 Task: Find connections with filter location Gera with filter topic #linkedinnetworkingwith filter profile language Potuguese with filter current company PTW with filter school THIAGARAJAR COLLEGE with filter industry IT System Custom Software Development with filter service category Real Estate Appraisal with filter keywords title Head
Action: Mouse moved to (537, 72)
Screenshot: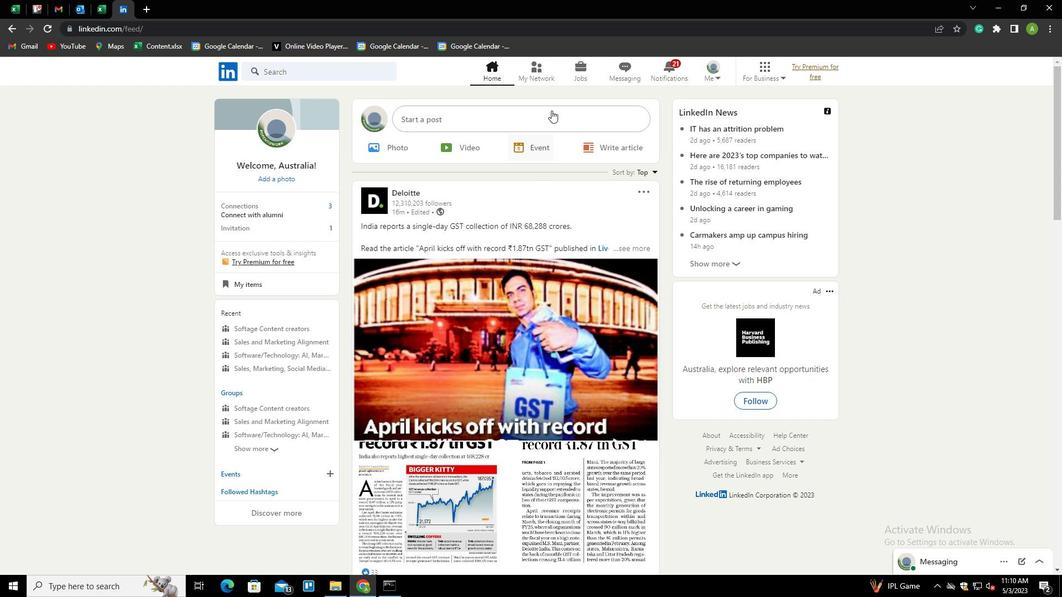 
Action: Mouse pressed left at (537, 72)
Screenshot: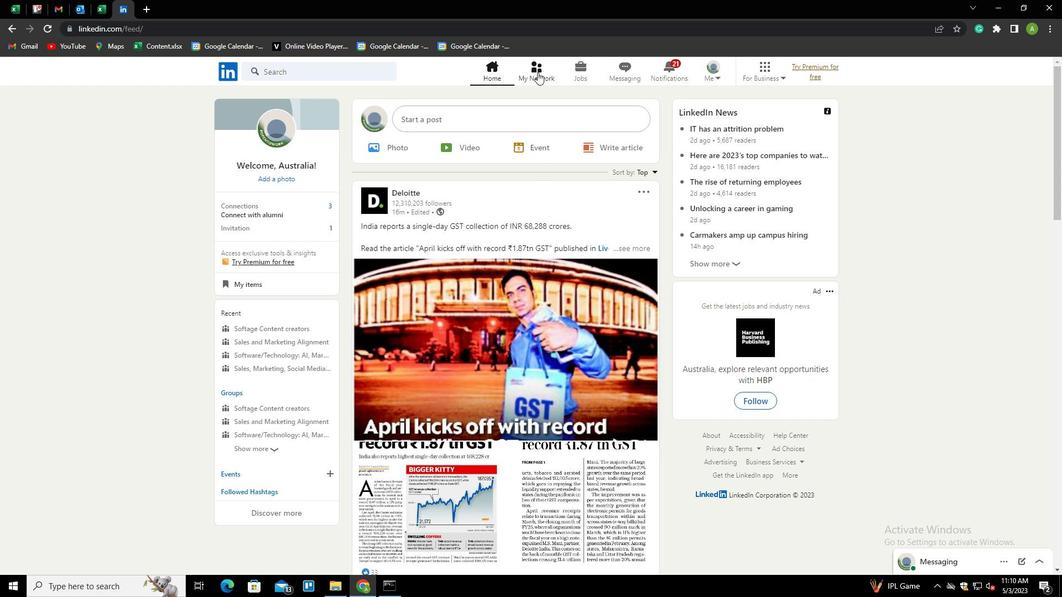 
Action: Mouse moved to (299, 133)
Screenshot: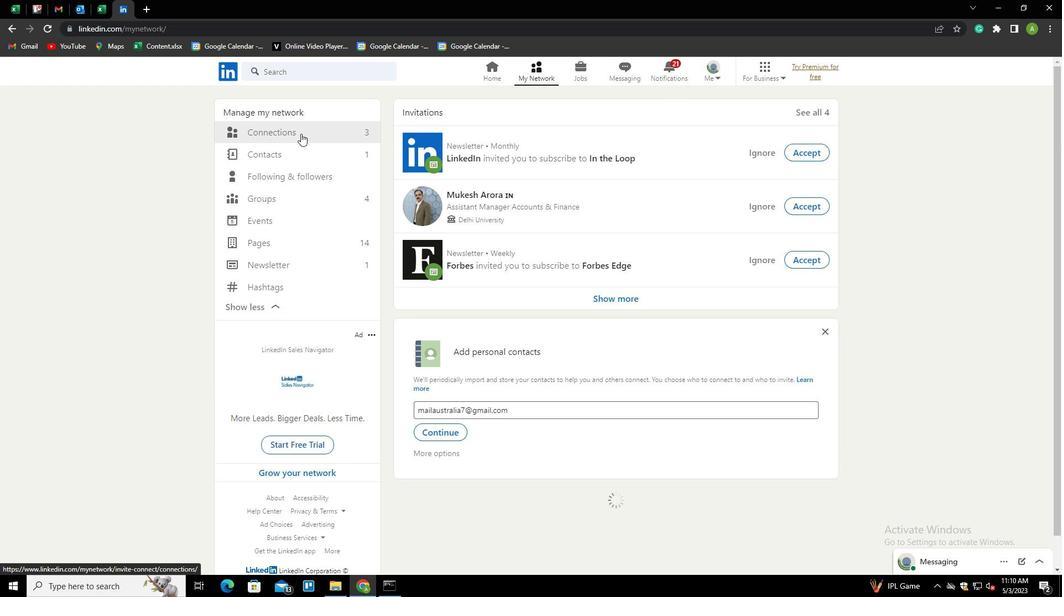 
Action: Mouse pressed left at (299, 133)
Screenshot: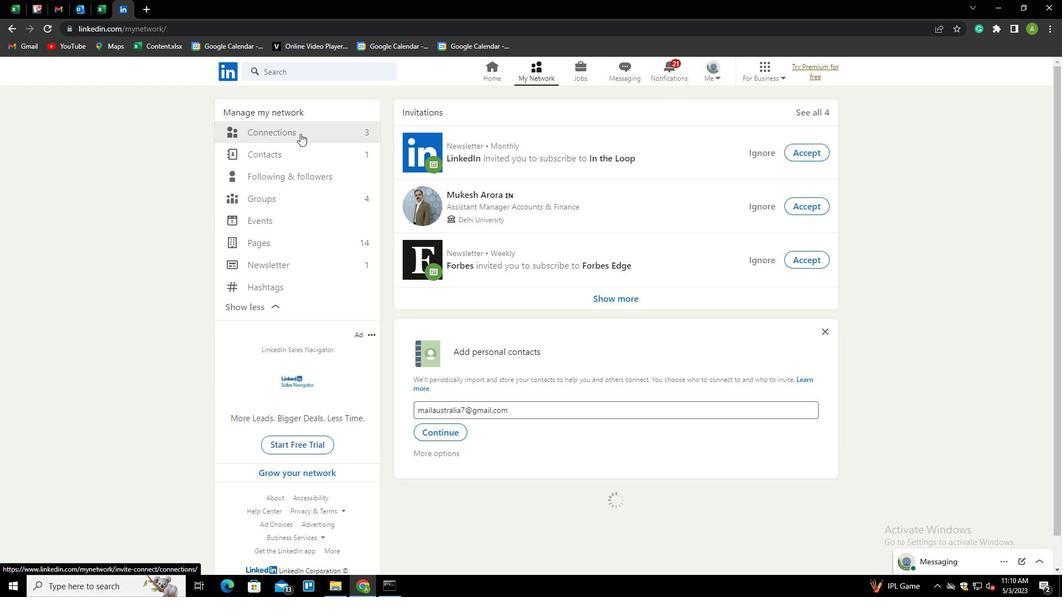 
Action: Mouse moved to (612, 132)
Screenshot: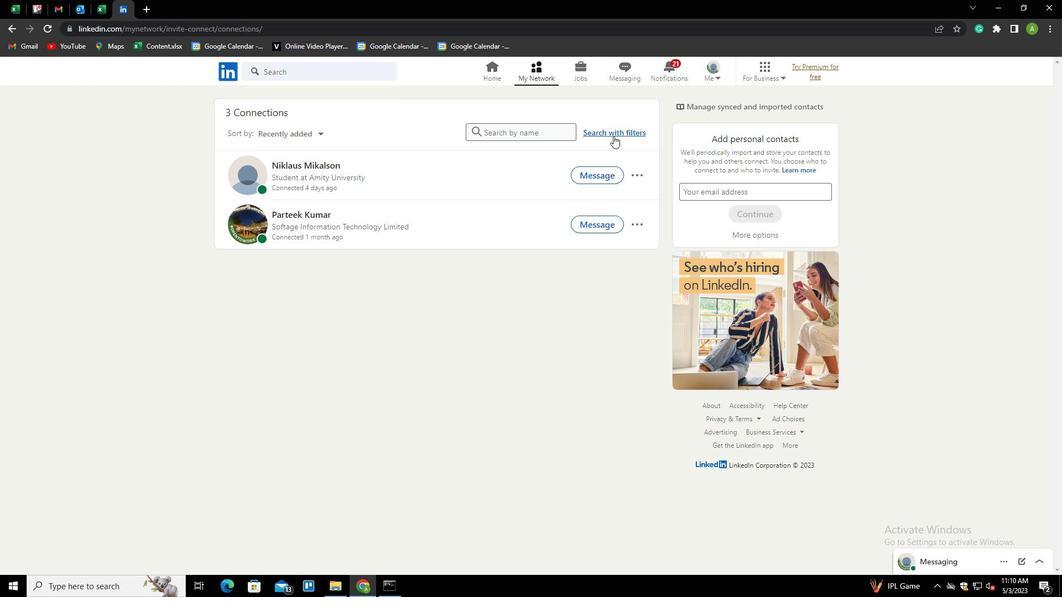 
Action: Mouse pressed left at (612, 132)
Screenshot: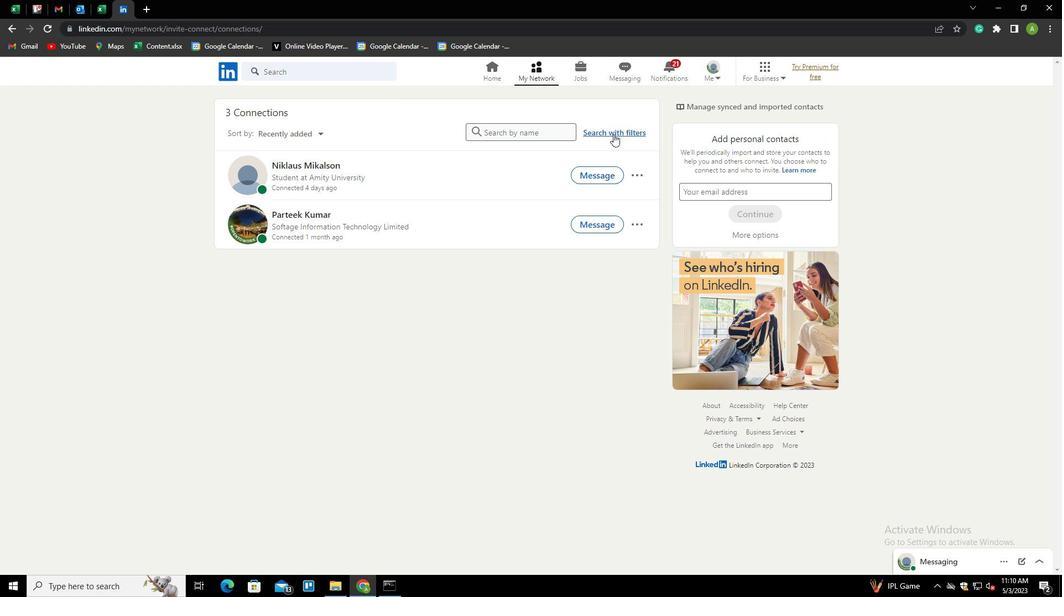 
Action: Mouse moved to (568, 101)
Screenshot: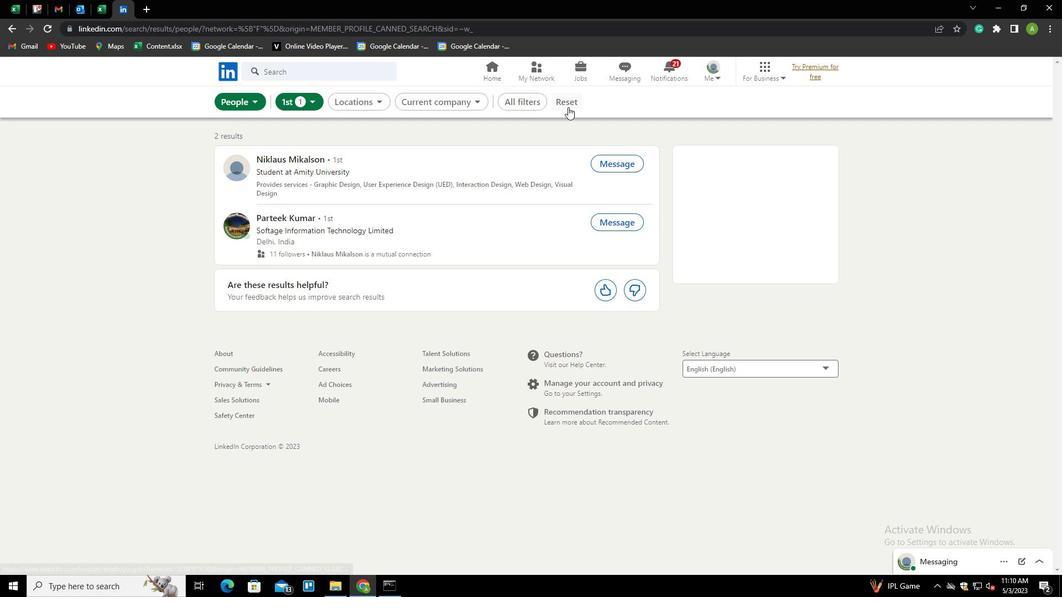 
Action: Mouse pressed left at (568, 101)
Screenshot: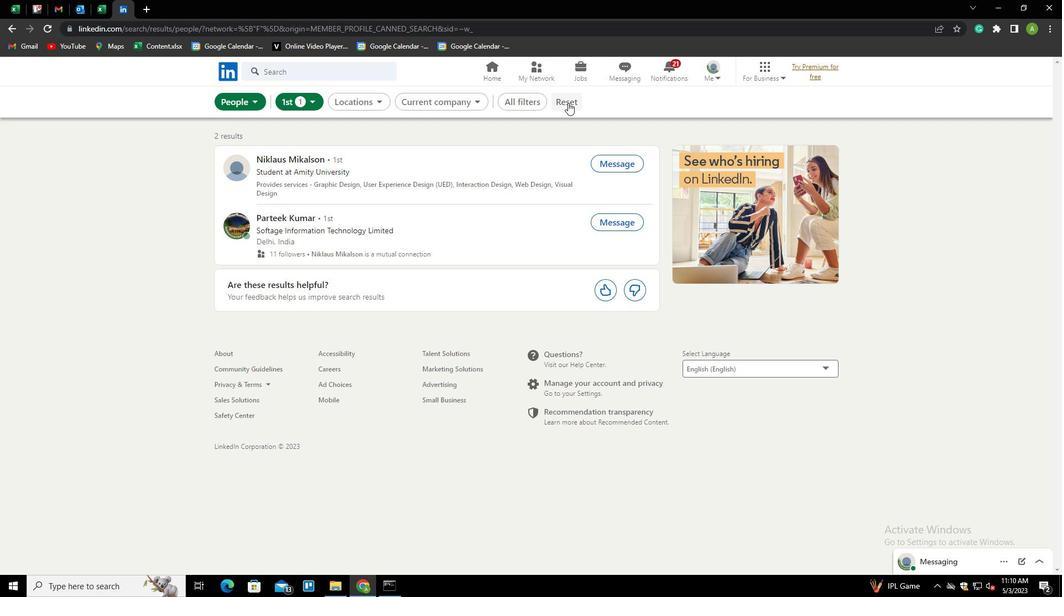 
Action: Mouse moved to (555, 105)
Screenshot: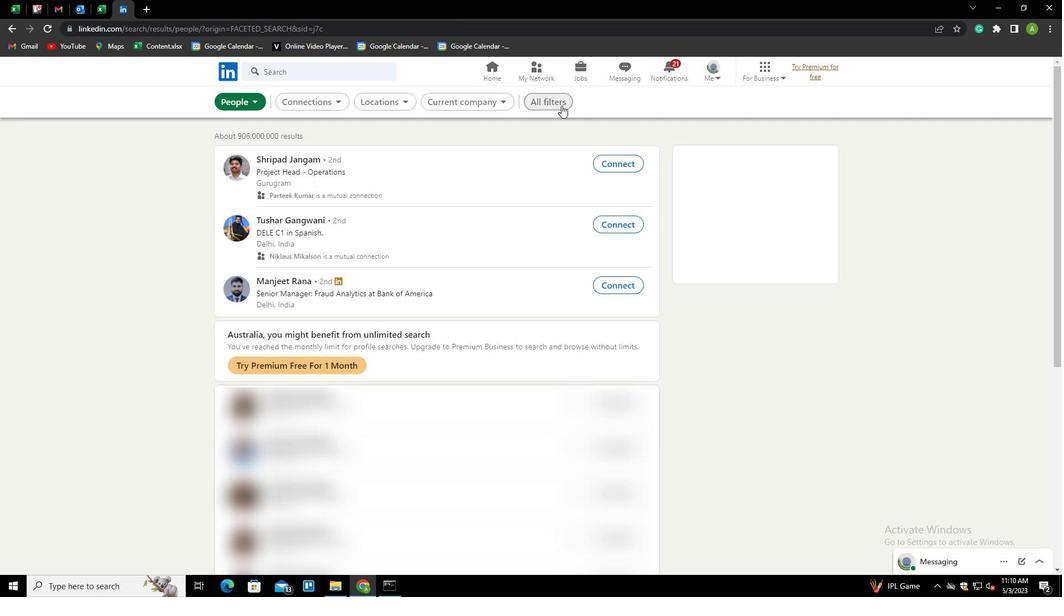 
Action: Mouse pressed left at (555, 105)
Screenshot: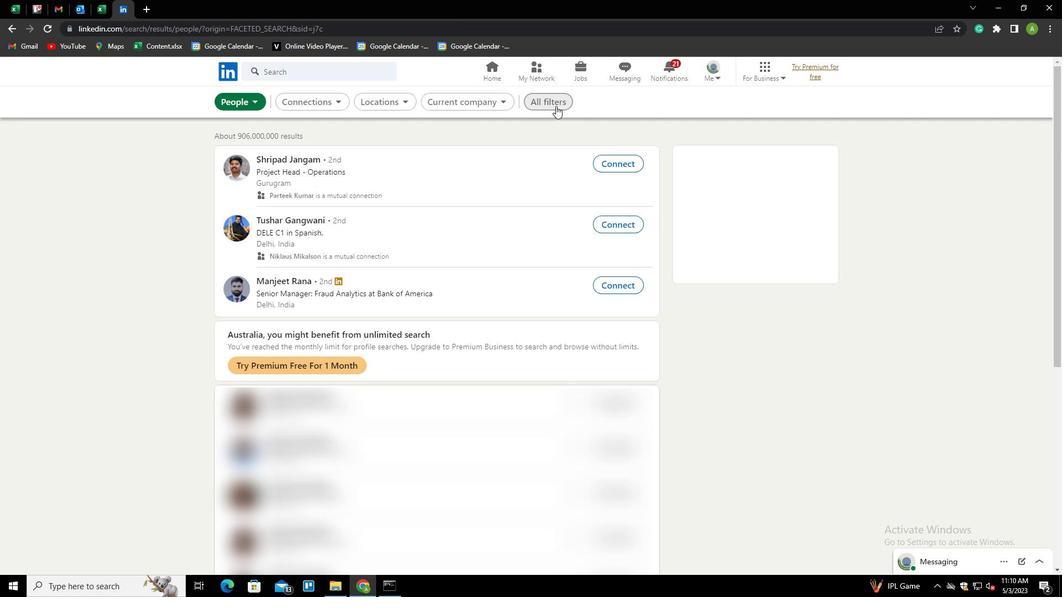 
Action: Mouse moved to (879, 329)
Screenshot: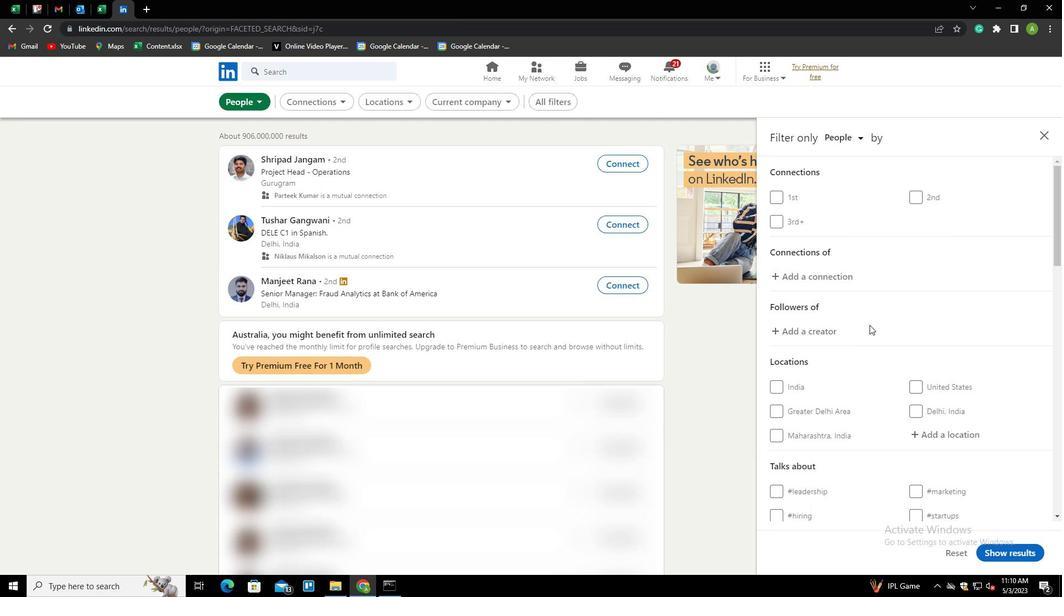 
Action: Mouse scrolled (879, 329) with delta (0, 0)
Screenshot: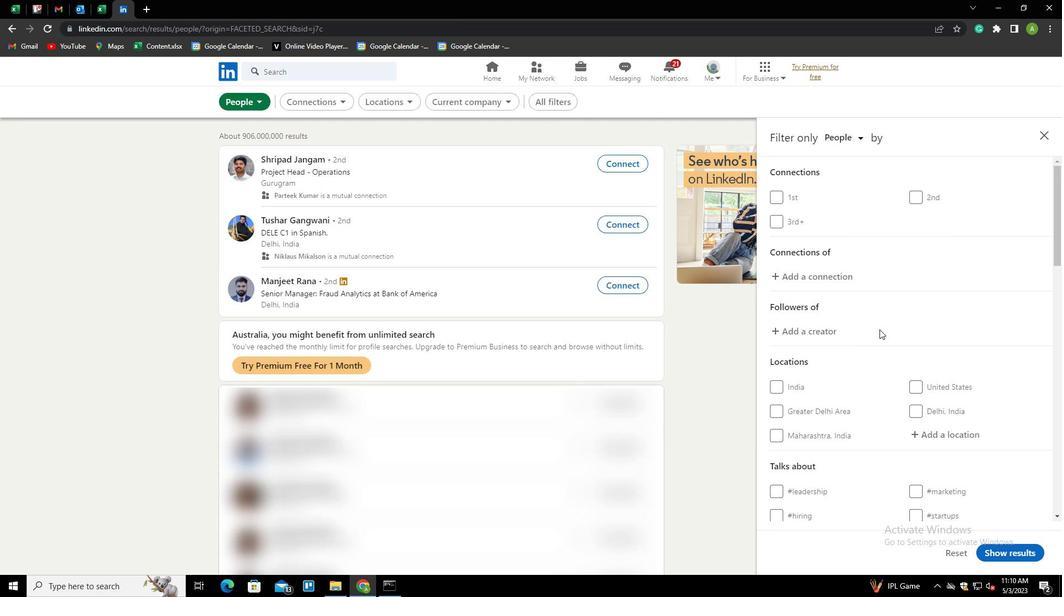 
Action: Mouse scrolled (879, 329) with delta (0, 0)
Screenshot: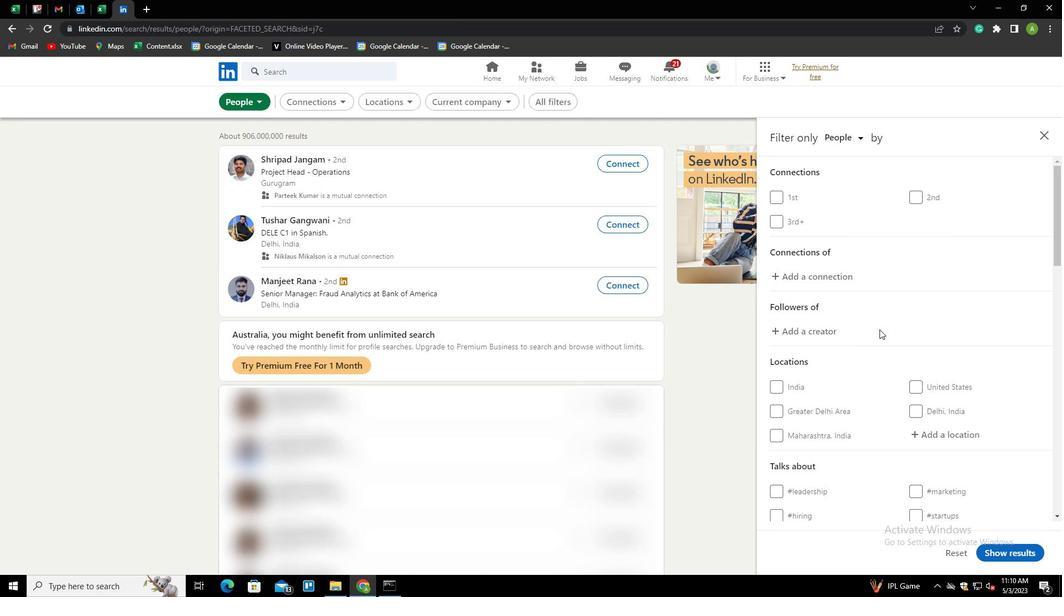 
Action: Mouse moved to (919, 325)
Screenshot: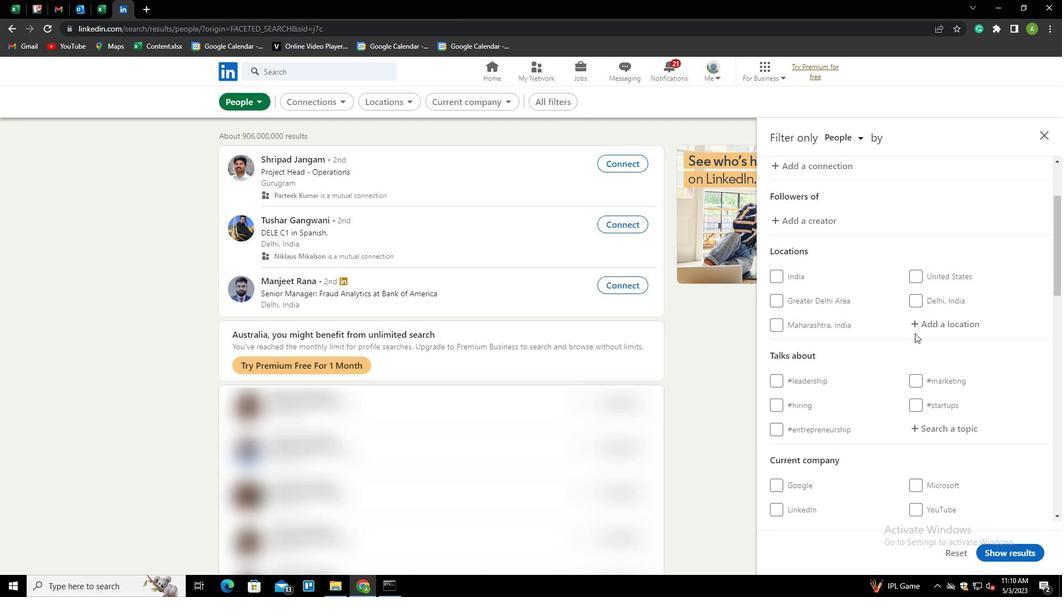 
Action: Mouse pressed left at (919, 325)
Screenshot: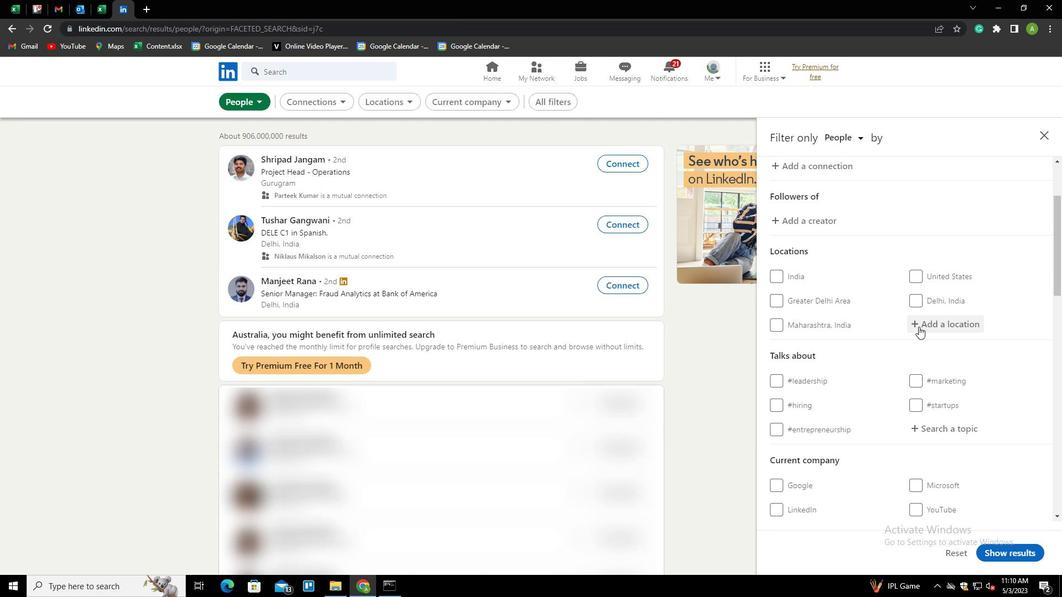 
Action: Key pressed <Key.shift><Key.shift><Key.shift><Key.shift><Key.shift><Key.shift><Key.shift><Key.shift><Key.shift><Key.shift><Key.shift><Key.shift><Key.shift><Key.shift>GERA<Key.down><Key.down><Key.down><Key.enter>
Screenshot: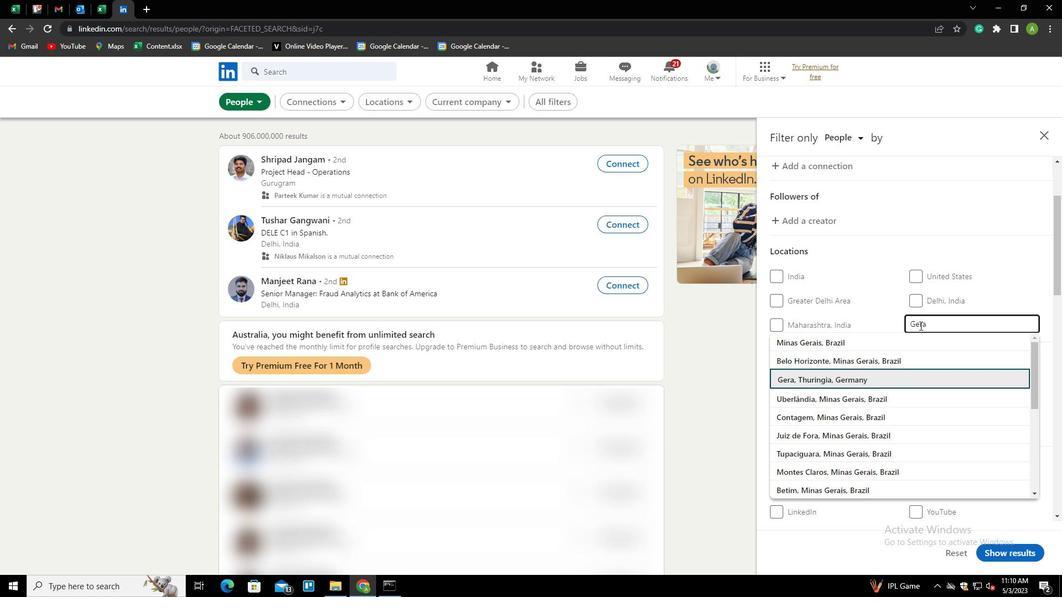 
Action: Mouse scrolled (919, 325) with delta (0, 0)
Screenshot: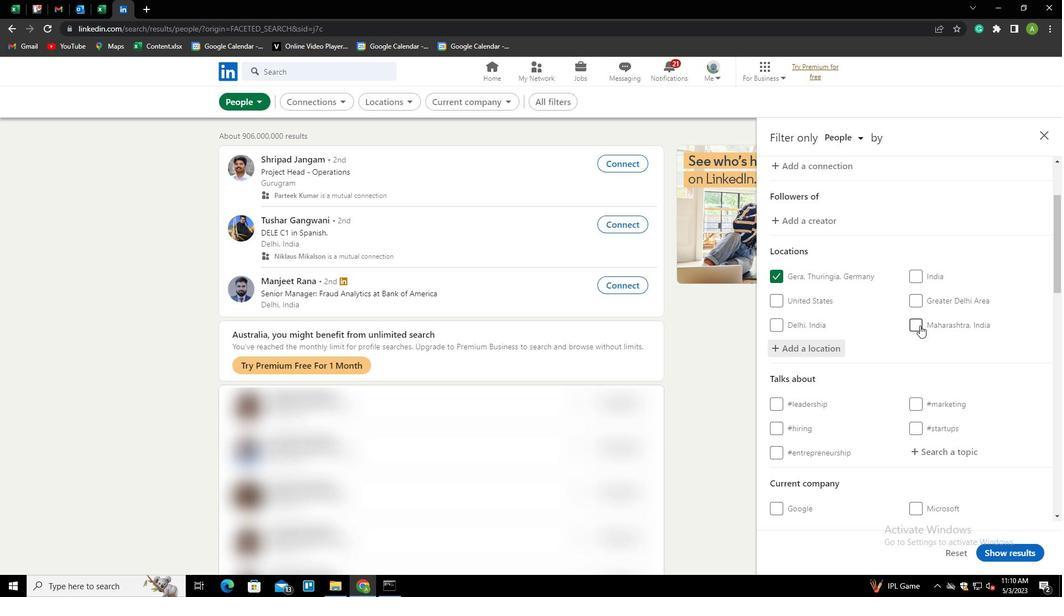 
Action: Mouse scrolled (919, 325) with delta (0, 0)
Screenshot: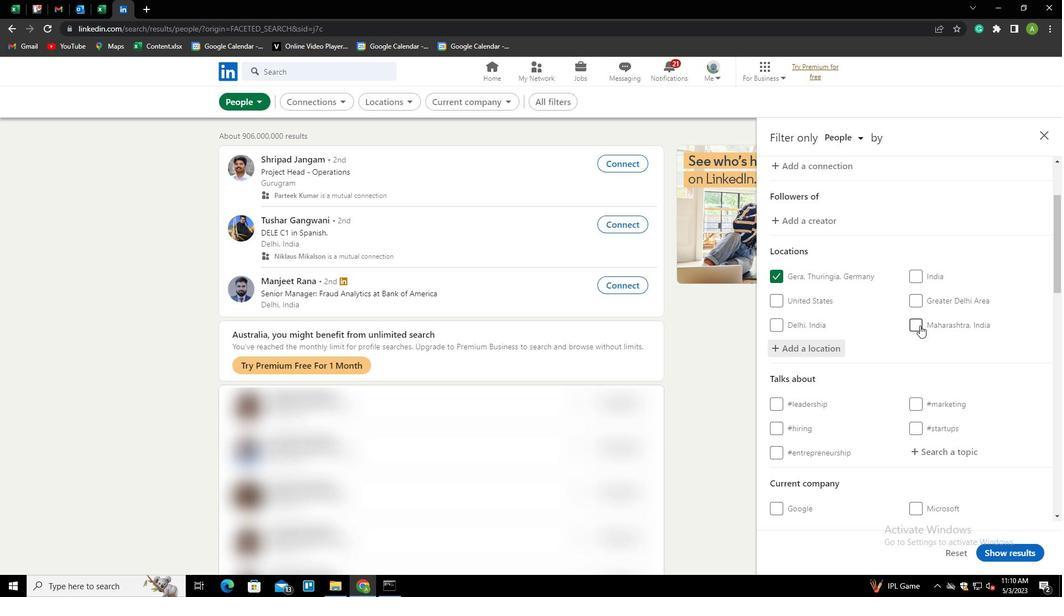 
Action: Mouse moved to (929, 335)
Screenshot: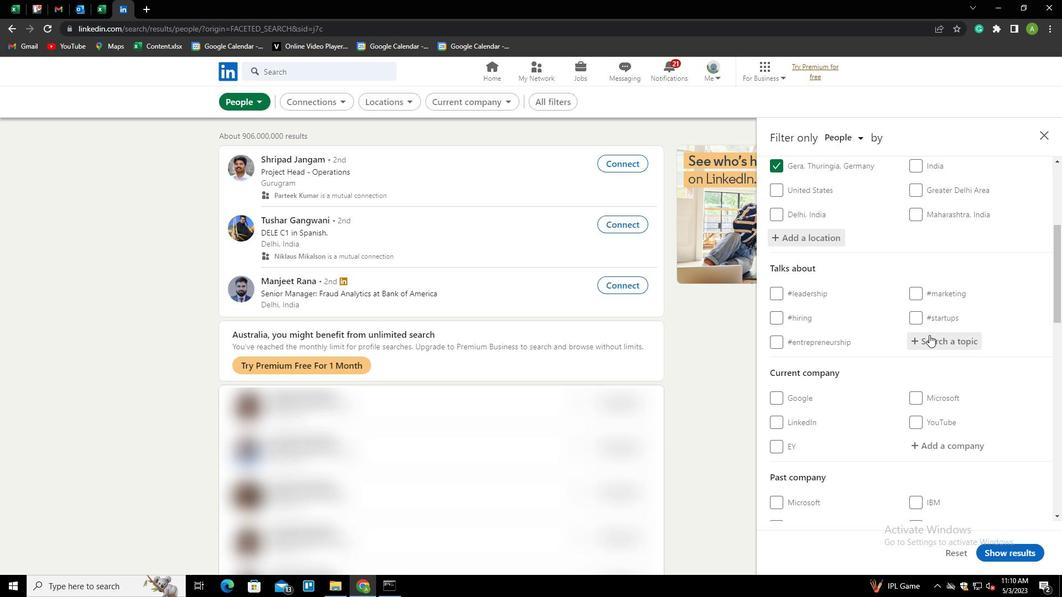 
Action: Mouse pressed left at (929, 335)
Screenshot: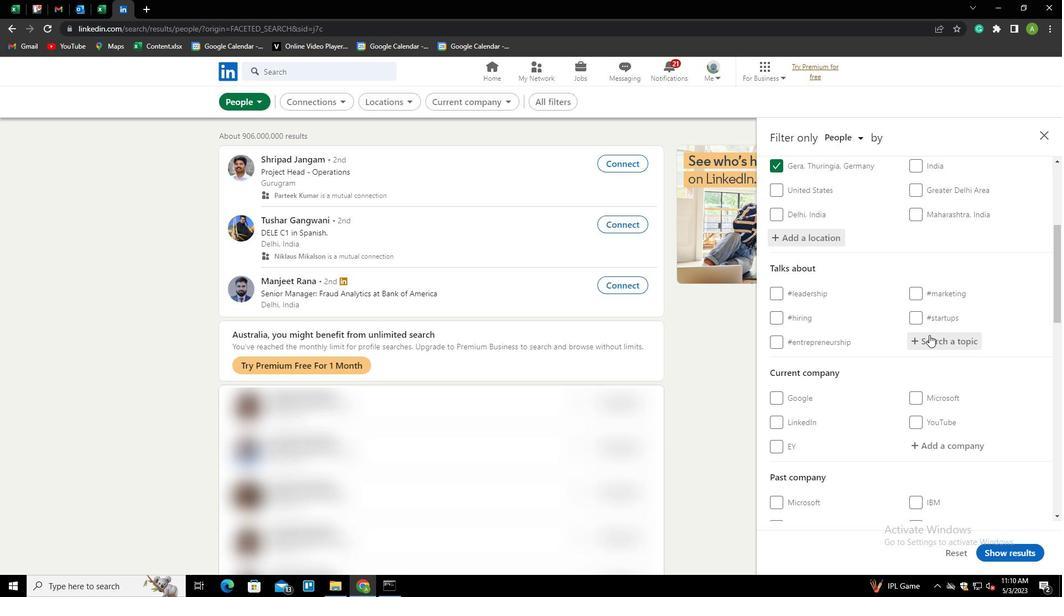
Action: Key pressed LINKEDINWORKING<Key.down><Key.left><Key.left>
Screenshot: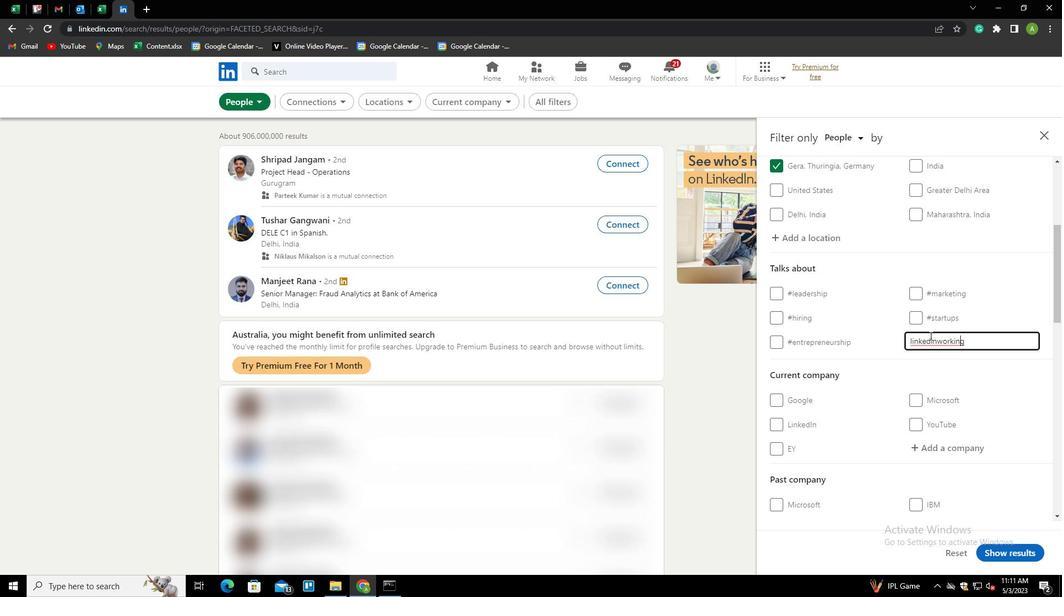 
Action: Mouse moved to (1062, 350)
Screenshot: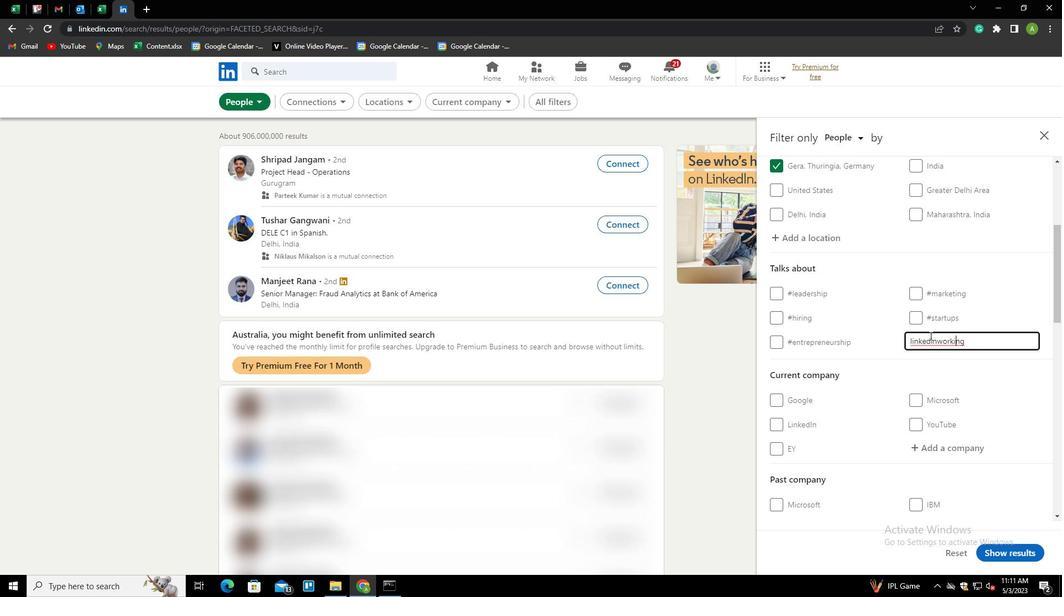 
Action: Key pressed <Key.left><Key.left><Key.left><Key.left><Key.left><Key.left><Key.right>
Screenshot: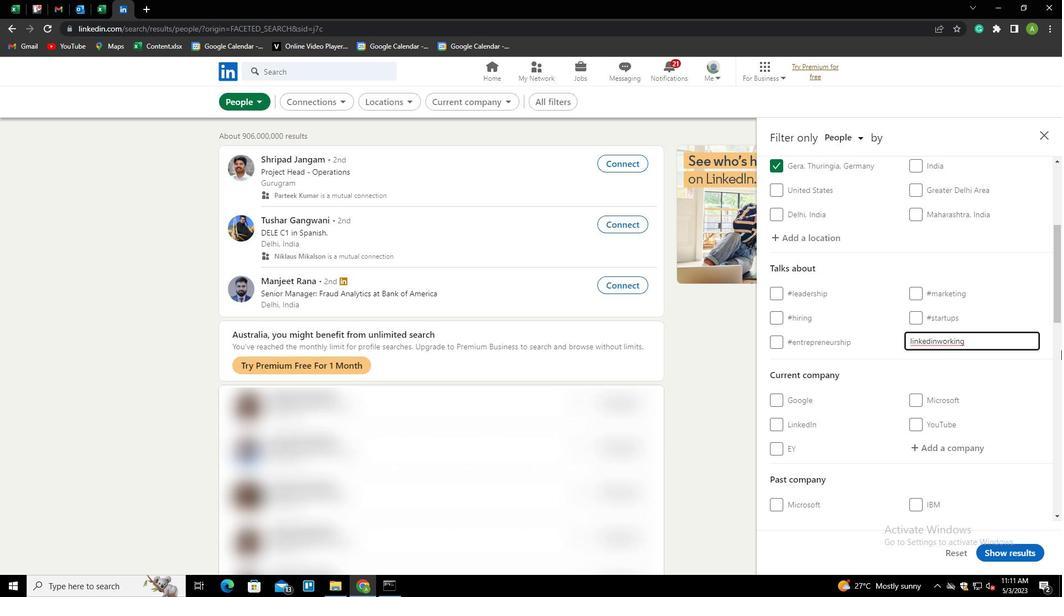 
Action: Mouse moved to (977, 367)
Screenshot: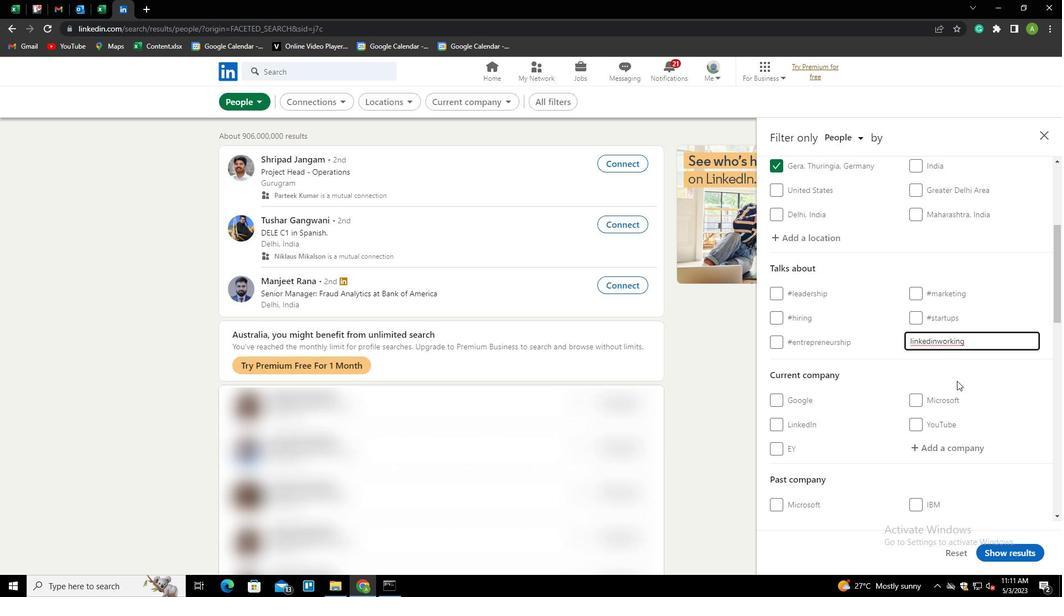 
Action: Mouse pressed left at (977, 367)
Screenshot: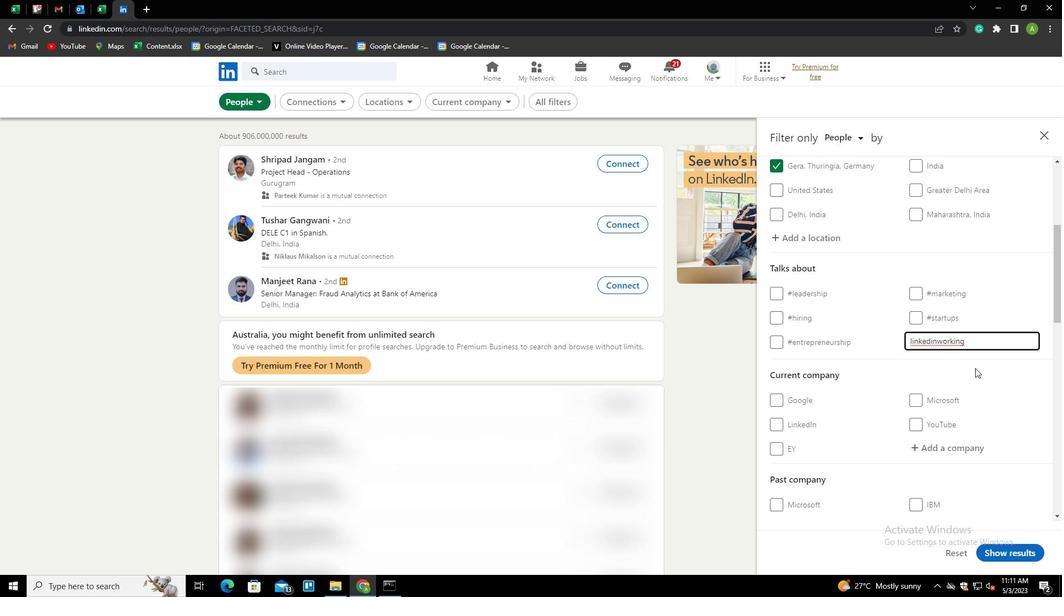 
Action: Mouse moved to (985, 377)
Screenshot: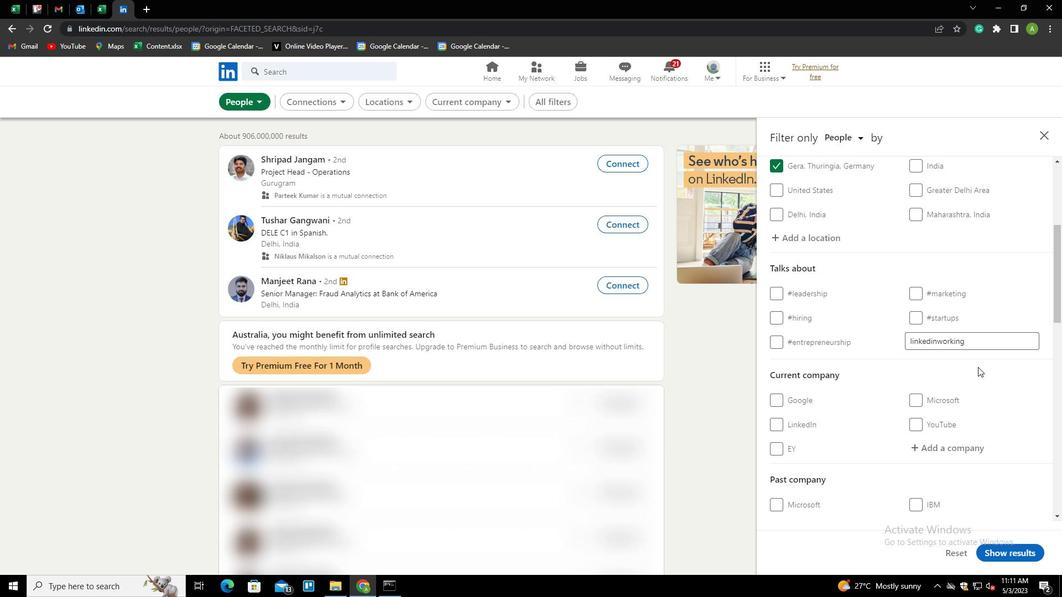 
Action: Mouse scrolled (985, 376) with delta (0, 0)
Screenshot: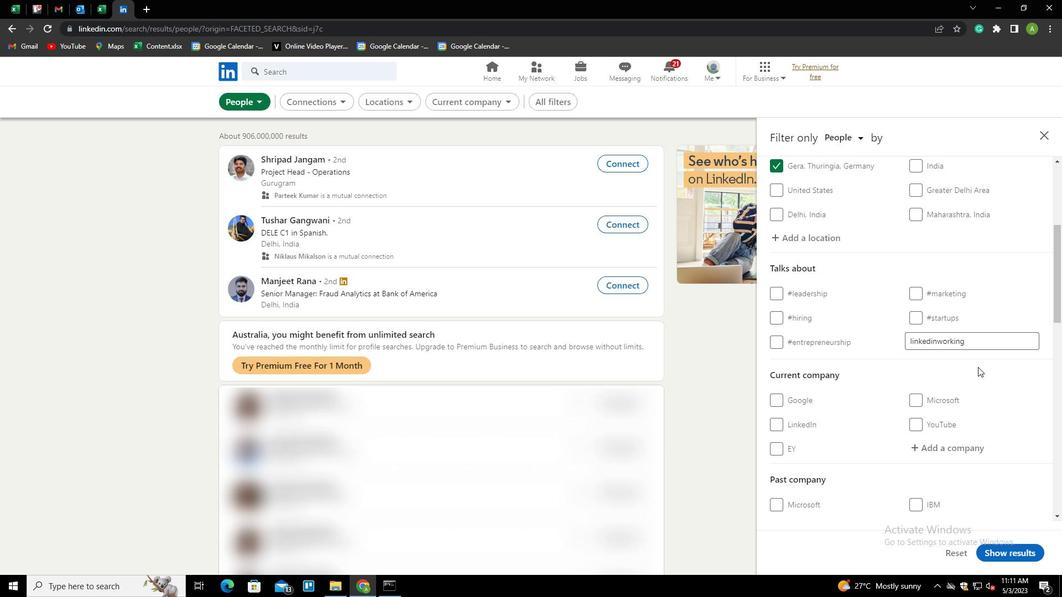 
Action: Mouse moved to (944, 389)
Screenshot: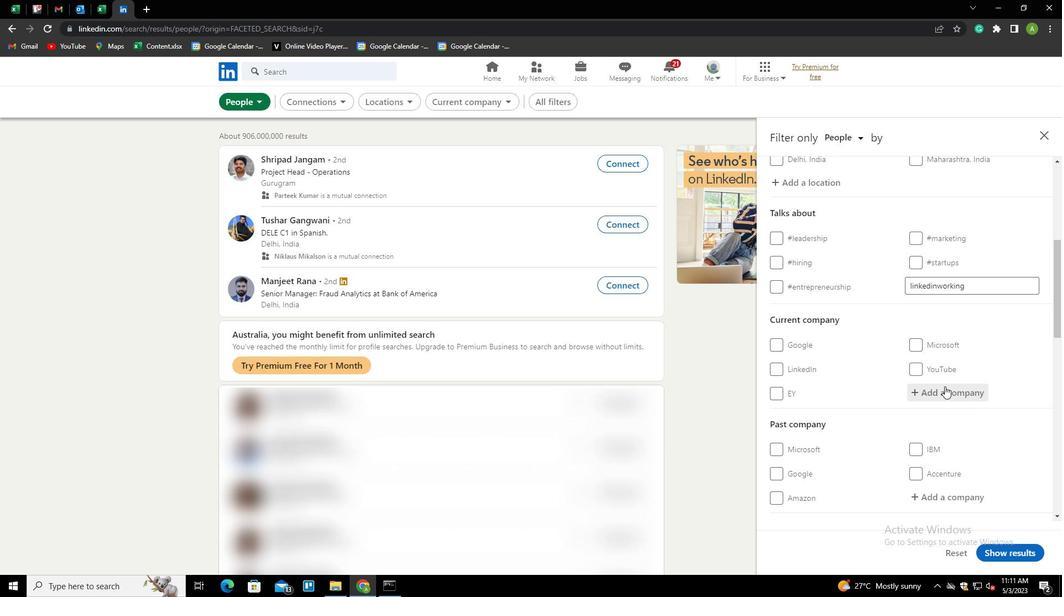 
Action: Mouse pressed left at (944, 389)
Screenshot: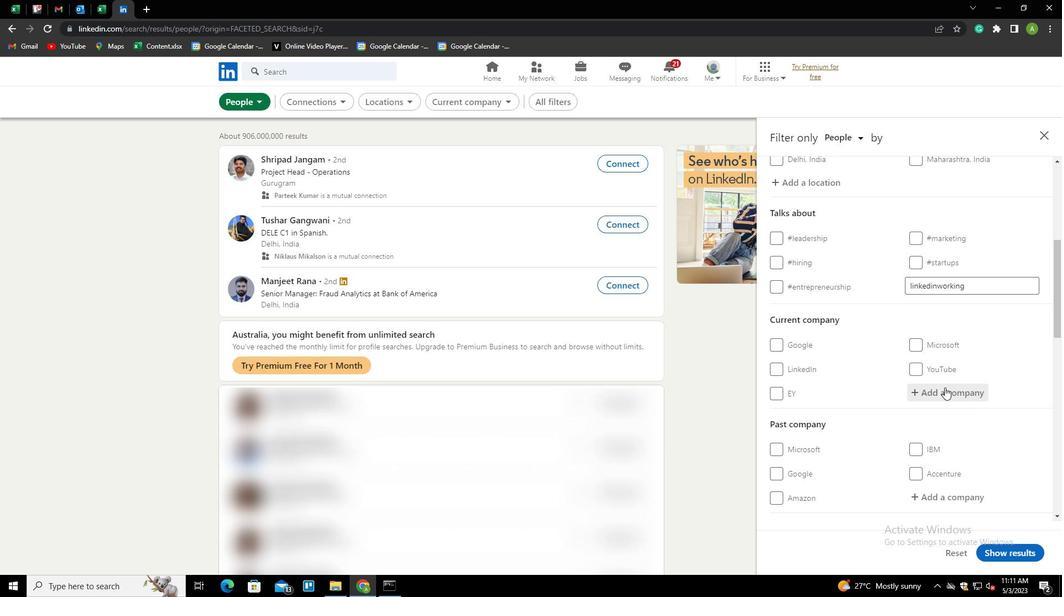 
Action: Mouse moved to (958, 393)
Screenshot: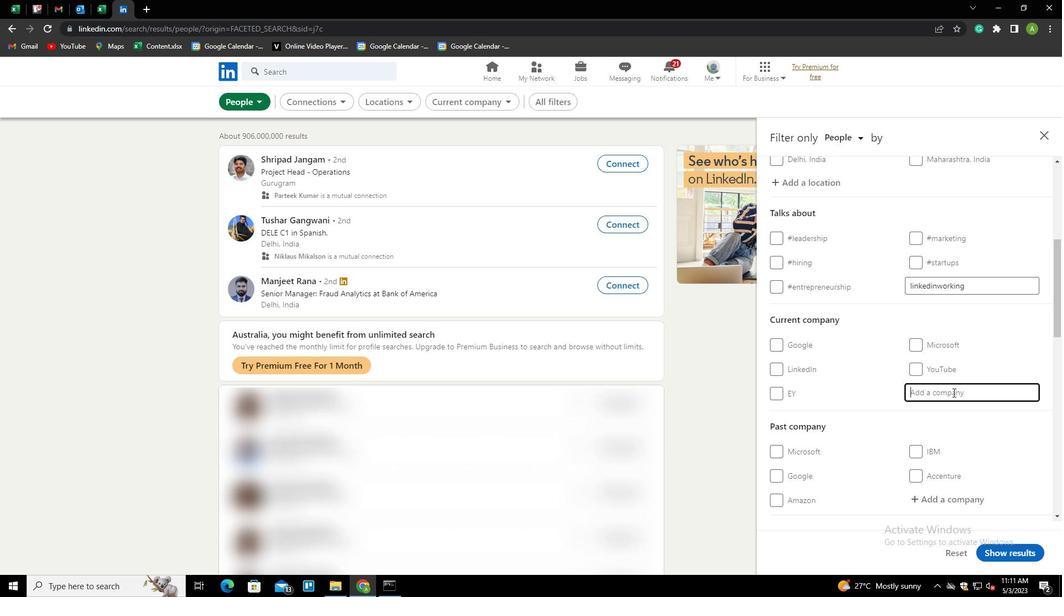 
Action: Mouse scrolled (958, 392) with delta (0, 0)
Screenshot: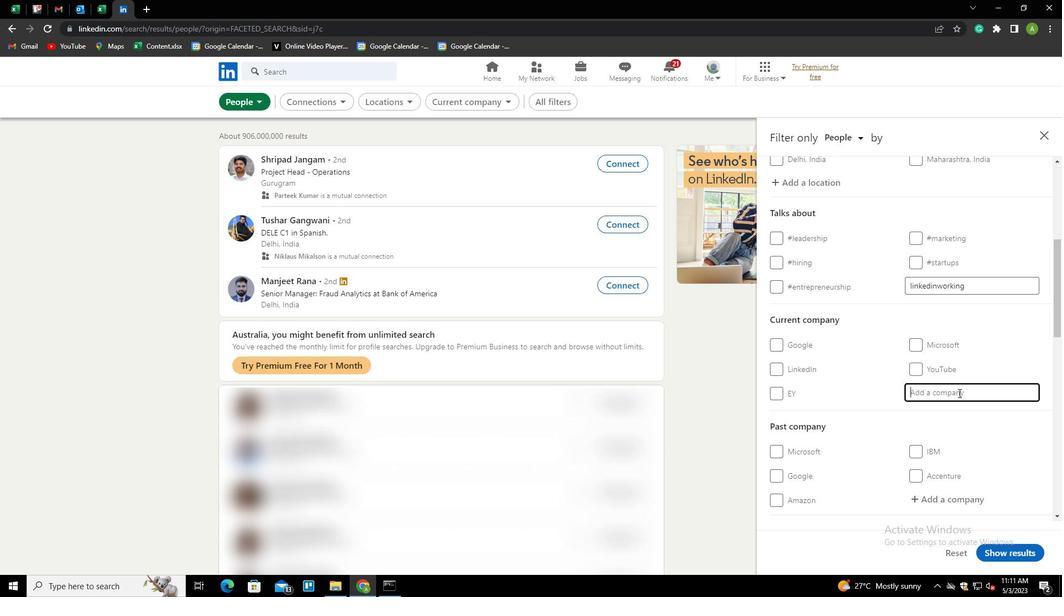 
Action: Mouse moved to (958, 393)
Screenshot: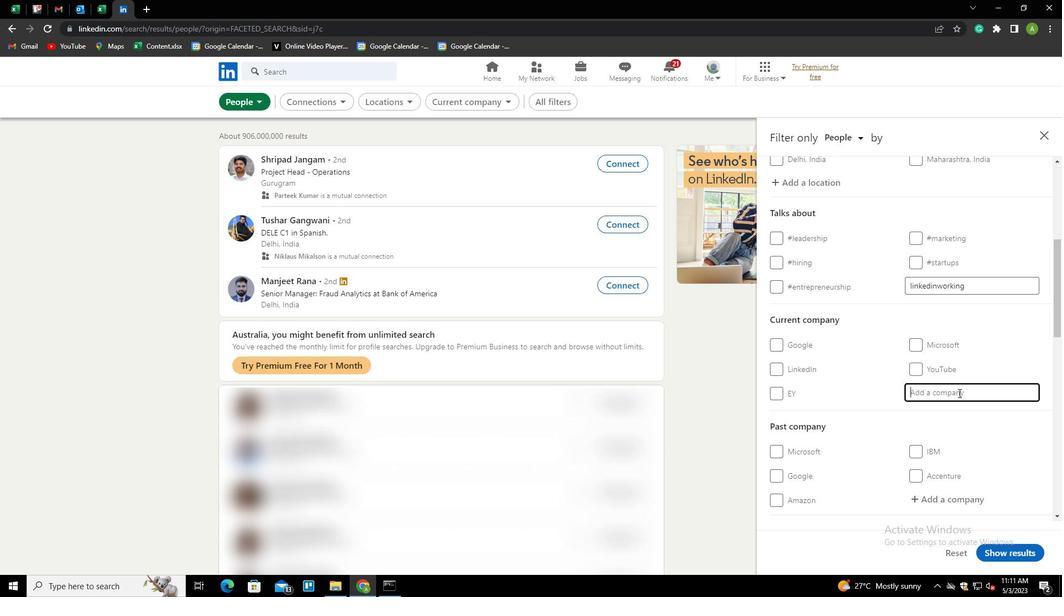 
Action: Mouse scrolled (958, 393) with delta (0, 0)
Screenshot: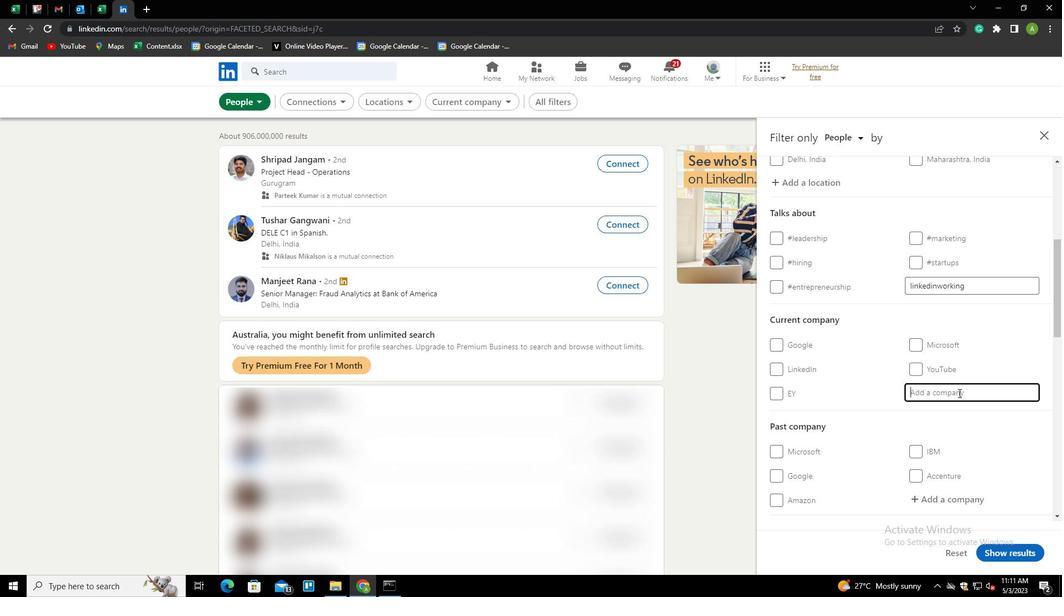 
Action: Mouse scrolled (958, 393) with delta (0, 0)
Screenshot: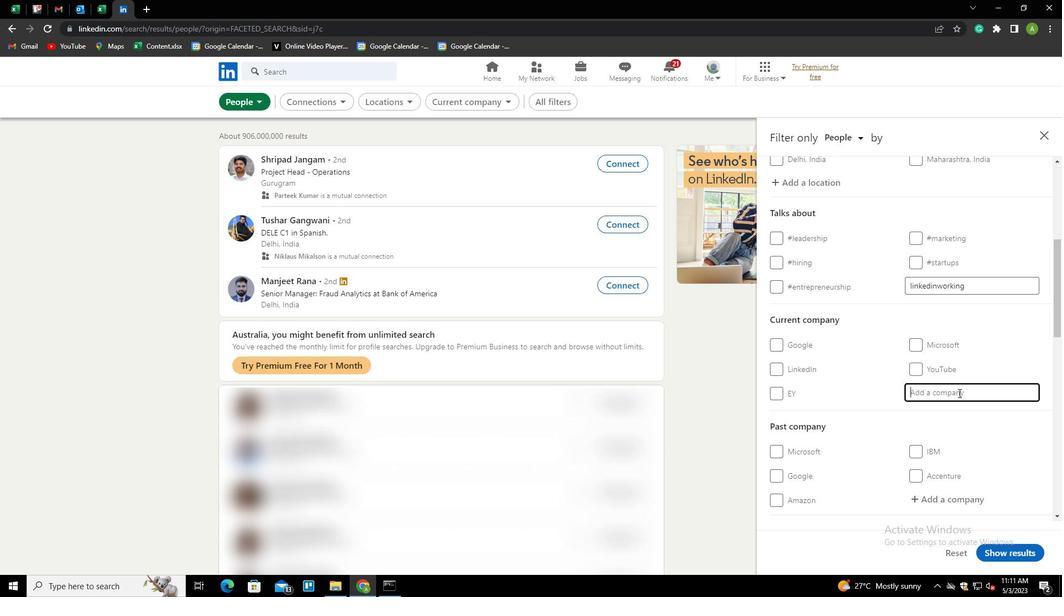 
Action: Mouse scrolled (958, 393) with delta (0, 0)
Screenshot: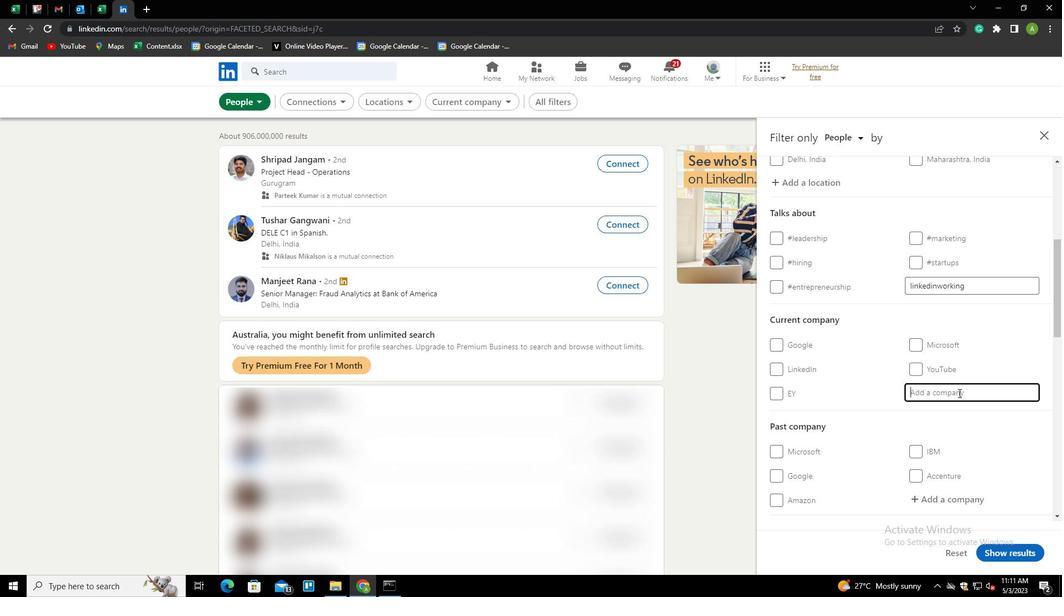 
Action: Mouse scrolled (958, 393) with delta (0, 0)
Screenshot: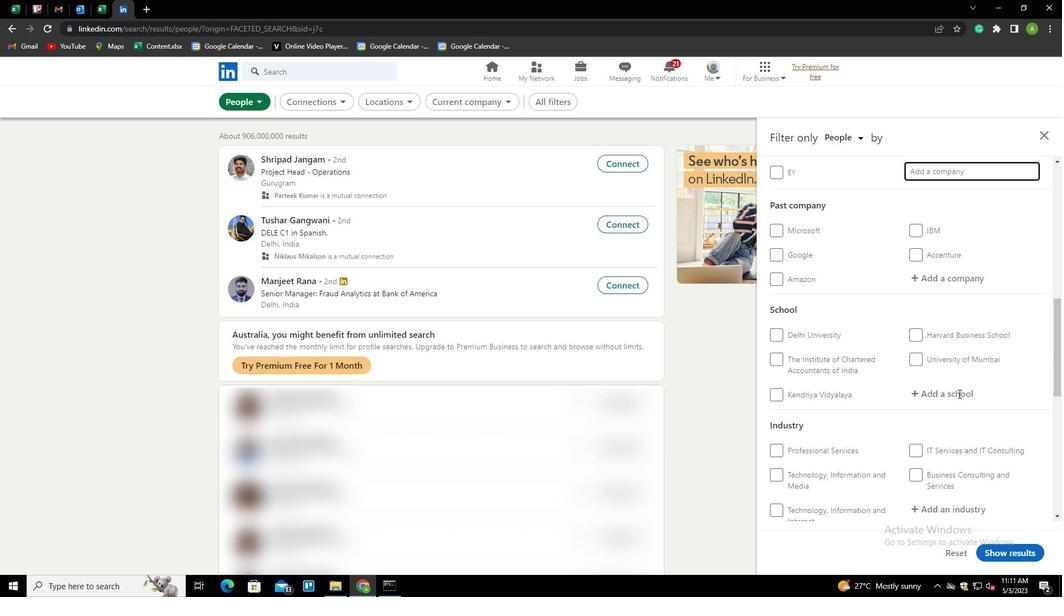 
Action: Mouse scrolled (958, 393) with delta (0, 0)
Screenshot: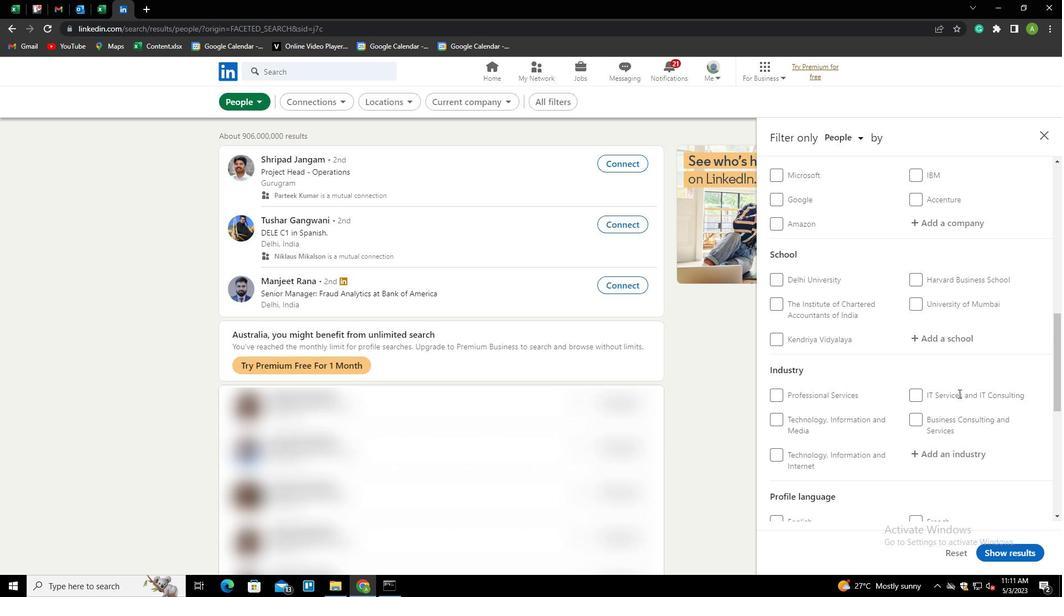 
Action: Mouse scrolled (958, 393) with delta (0, 0)
Screenshot: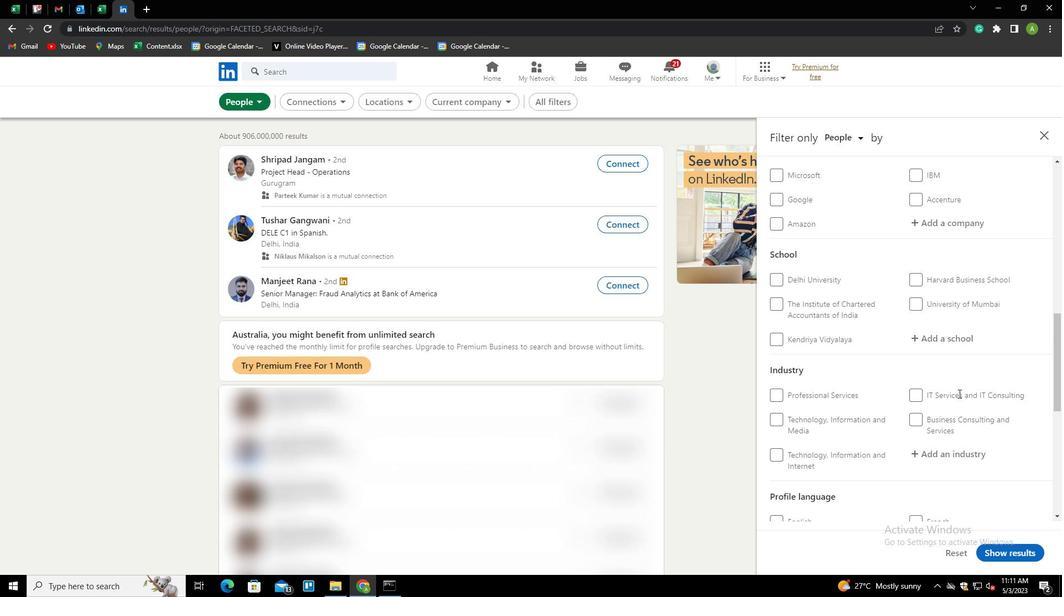 
Action: Mouse scrolled (958, 393) with delta (0, 0)
Screenshot: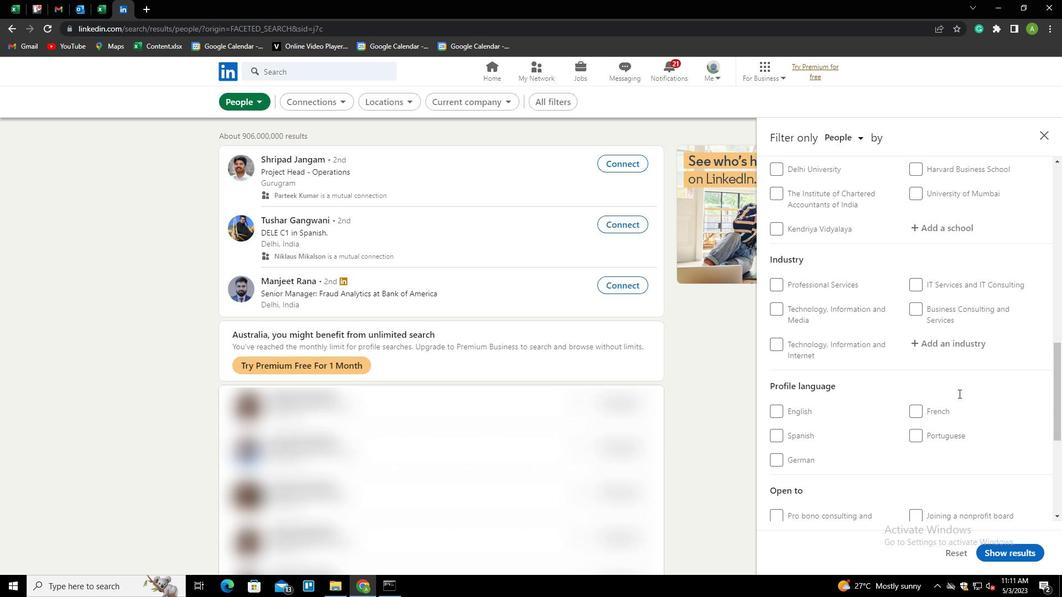 
Action: Mouse moved to (921, 378)
Screenshot: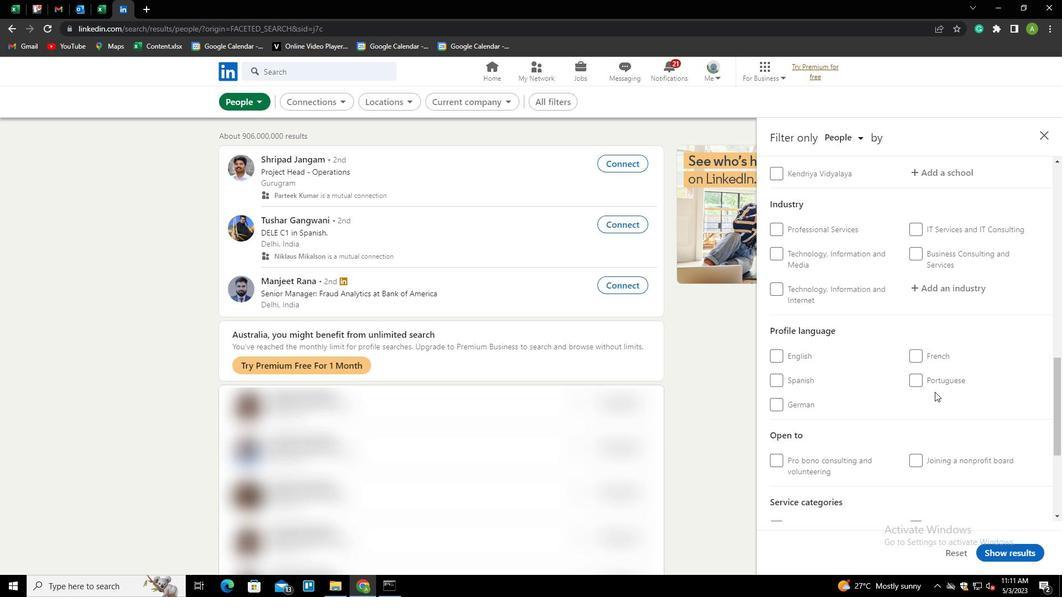 
Action: Mouse pressed left at (921, 378)
Screenshot: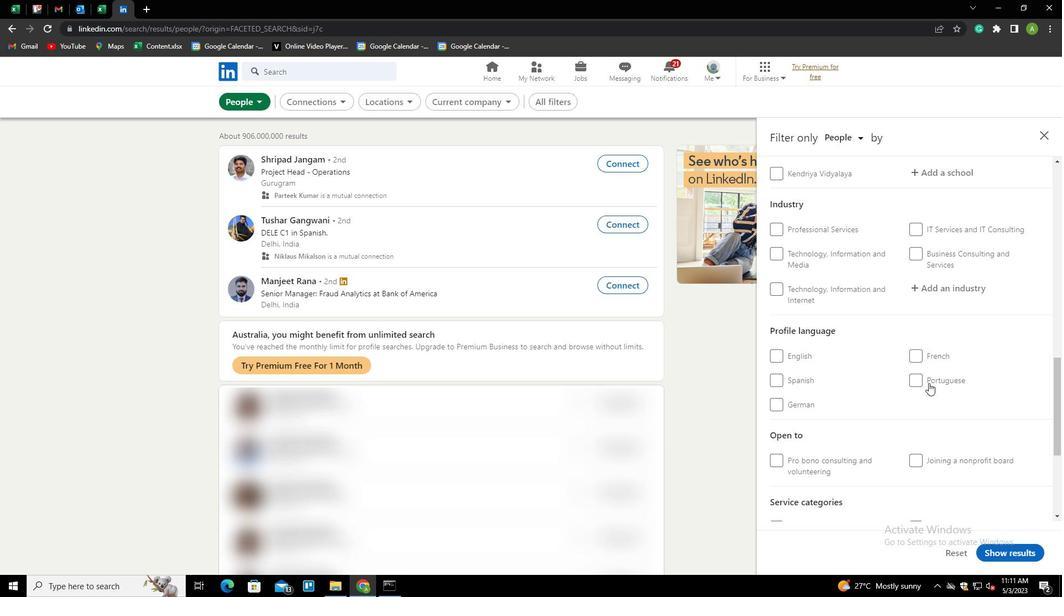 
Action: Mouse moved to (991, 365)
Screenshot: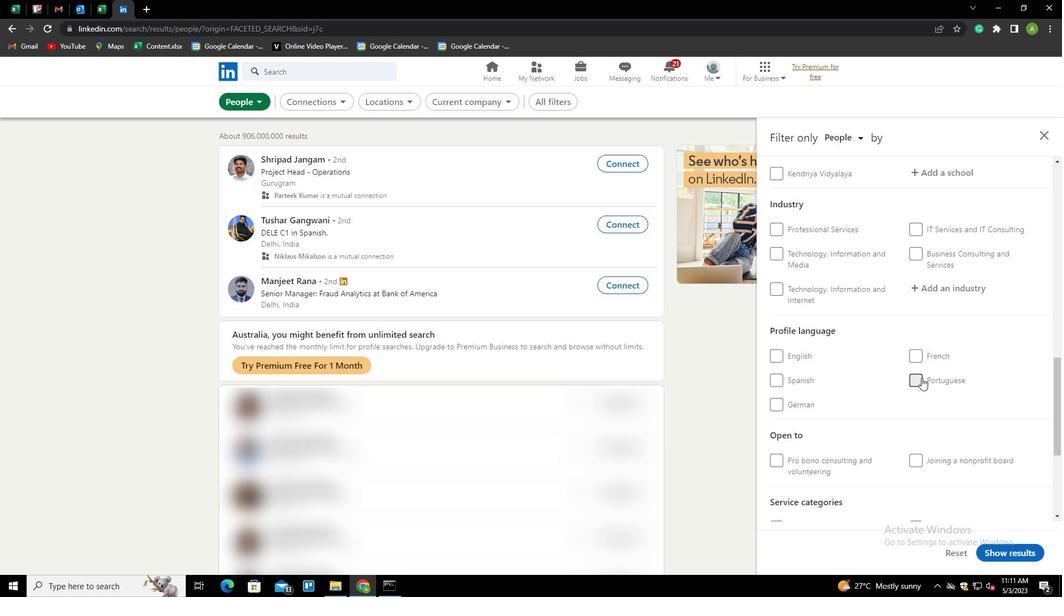 
Action: Mouse scrolled (991, 365) with delta (0, 0)
Screenshot: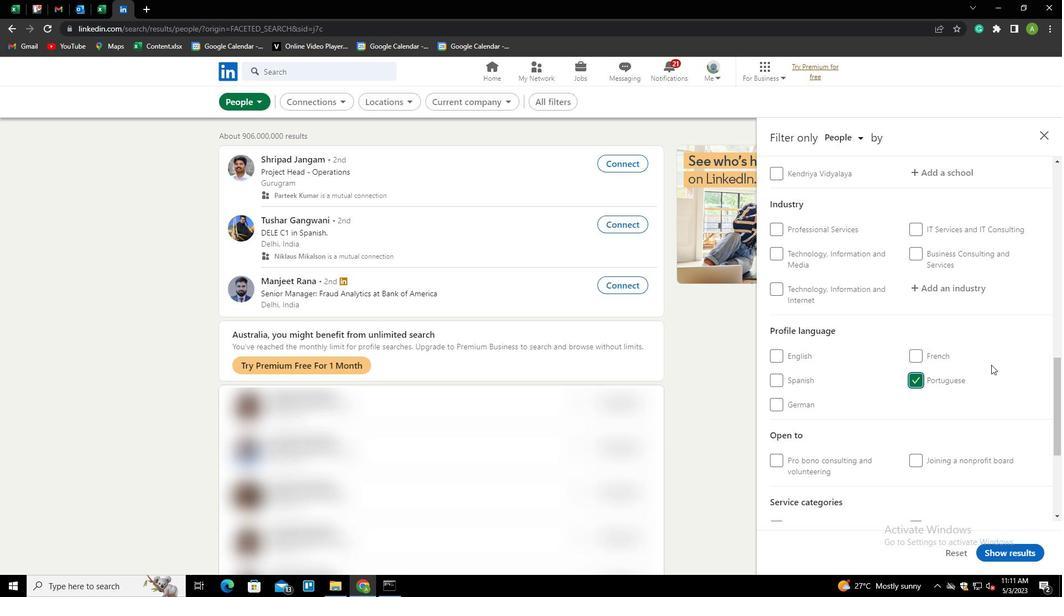 
Action: Mouse scrolled (991, 365) with delta (0, 0)
Screenshot: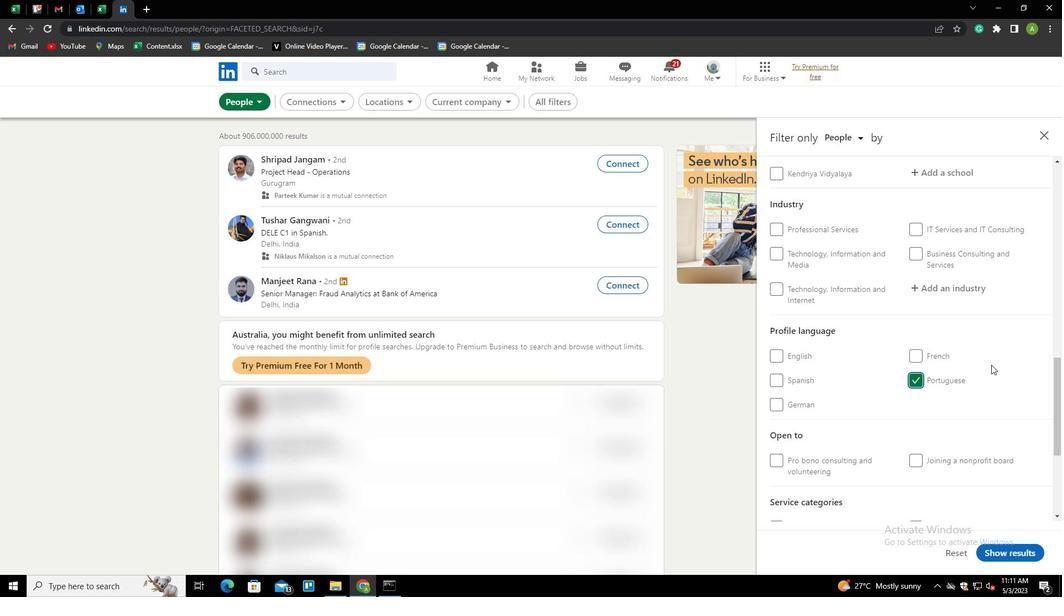
Action: Mouse scrolled (991, 365) with delta (0, 0)
Screenshot: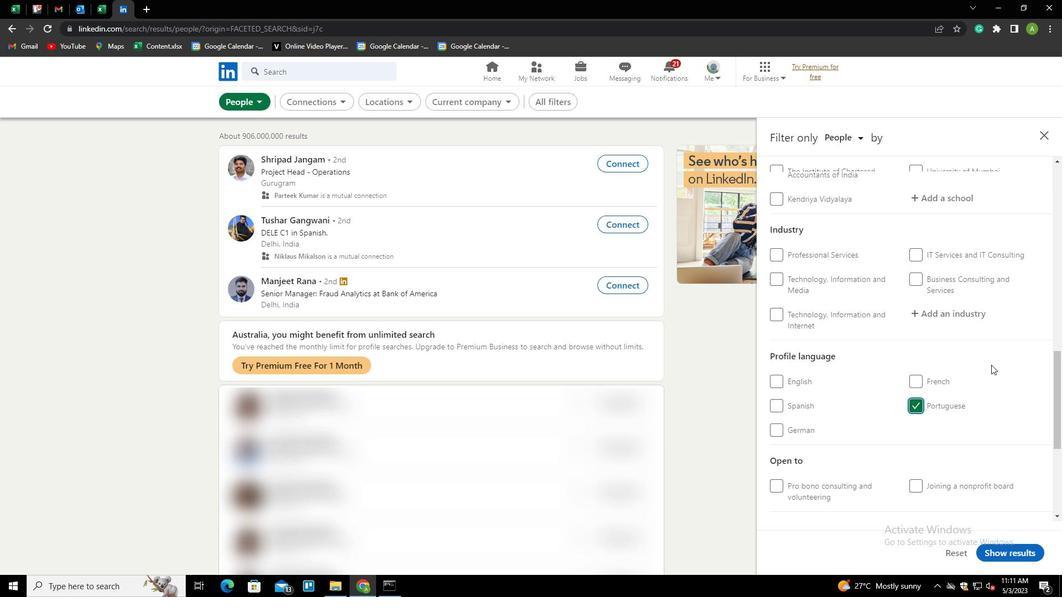 
Action: Mouse scrolled (991, 365) with delta (0, 0)
Screenshot: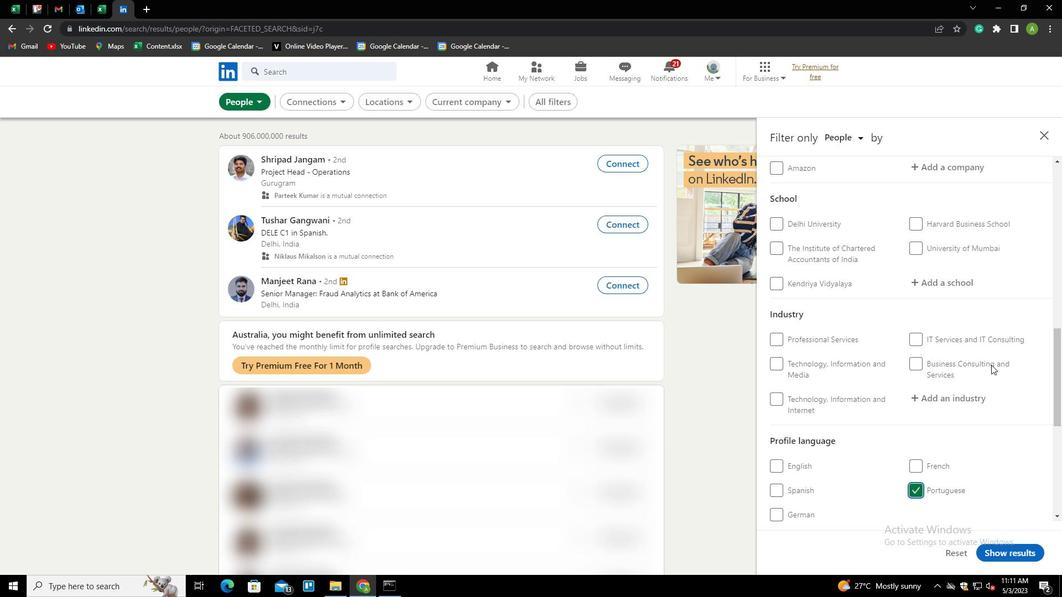 
Action: Mouse scrolled (991, 365) with delta (0, 0)
Screenshot: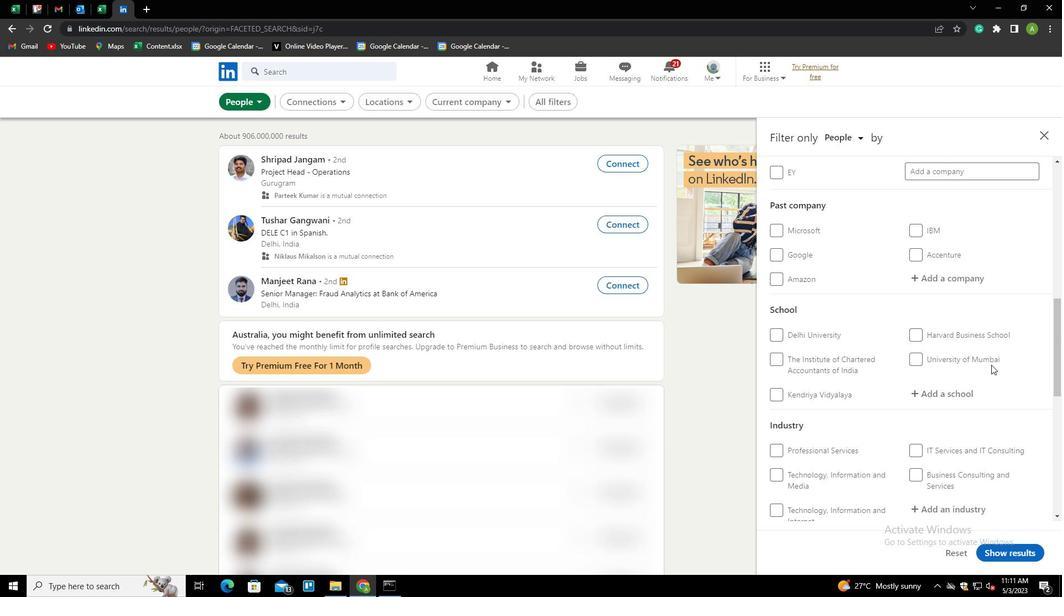 
Action: Mouse scrolled (991, 365) with delta (0, 0)
Screenshot: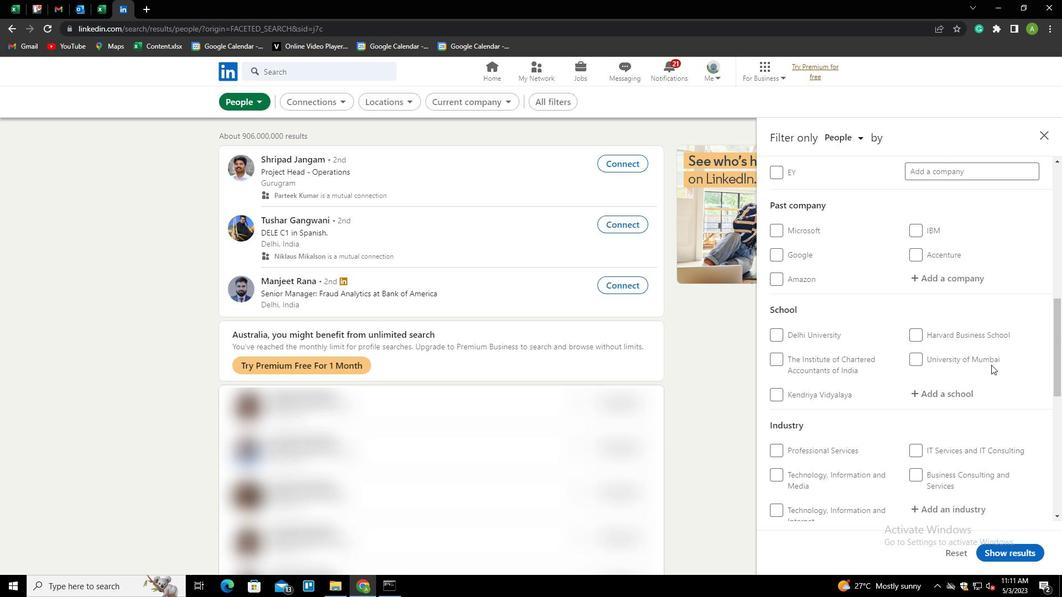
Action: Mouse scrolled (991, 365) with delta (0, 0)
Screenshot: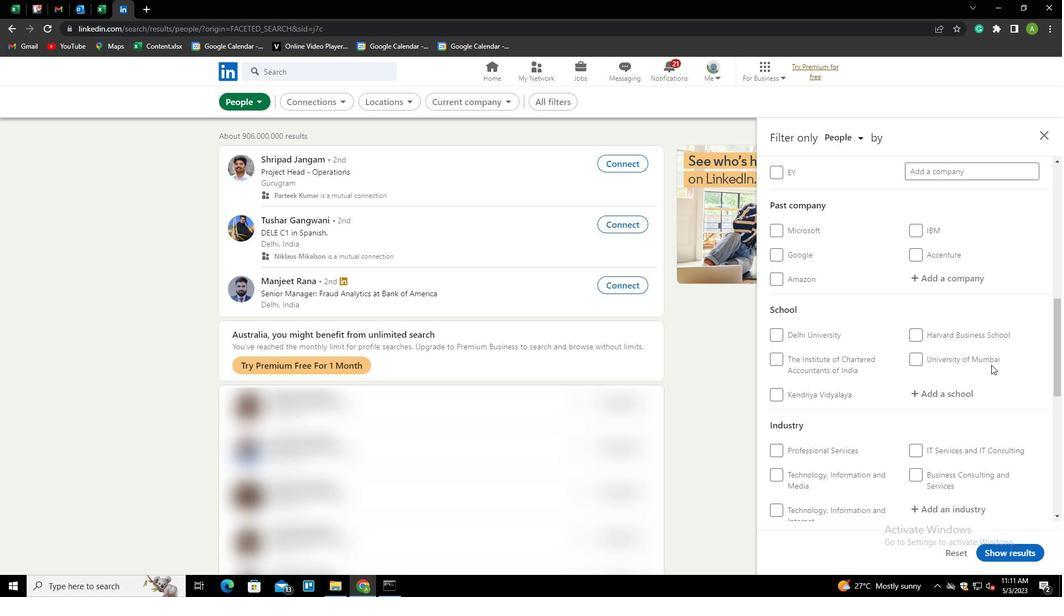 
Action: Mouse moved to (932, 352)
Screenshot: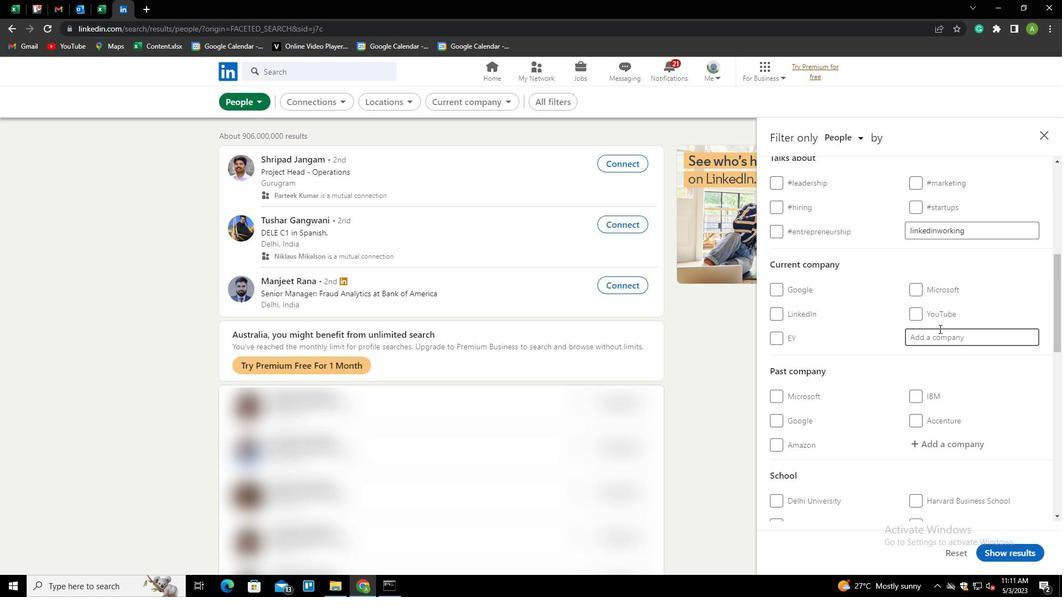 
Action: Mouse scrolled (932, 351) with delta (0, 0)
Screenshot: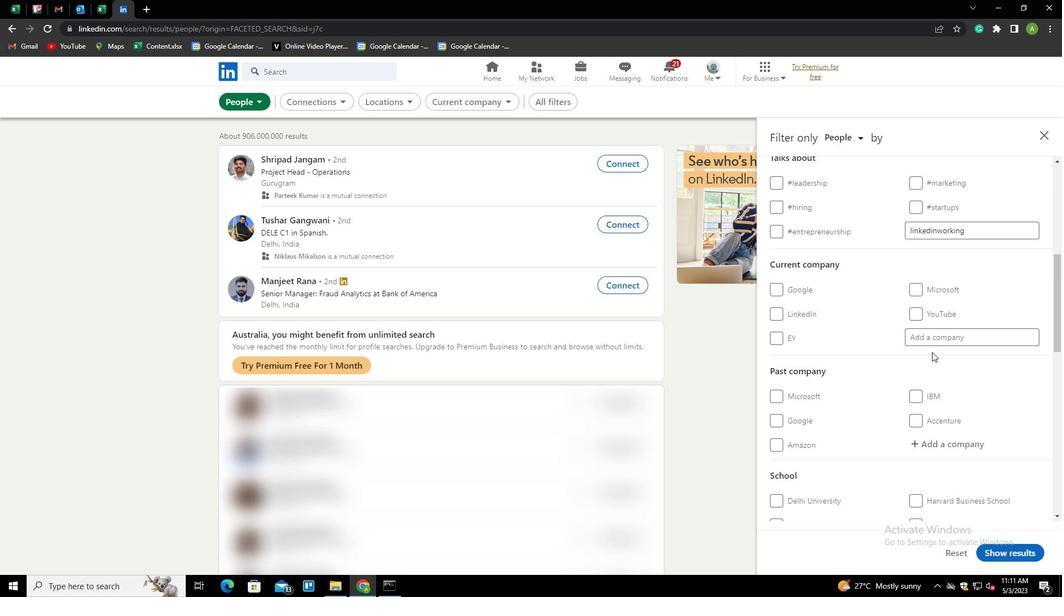 
Action: Mouse moved to (940, 280)
Screenshot: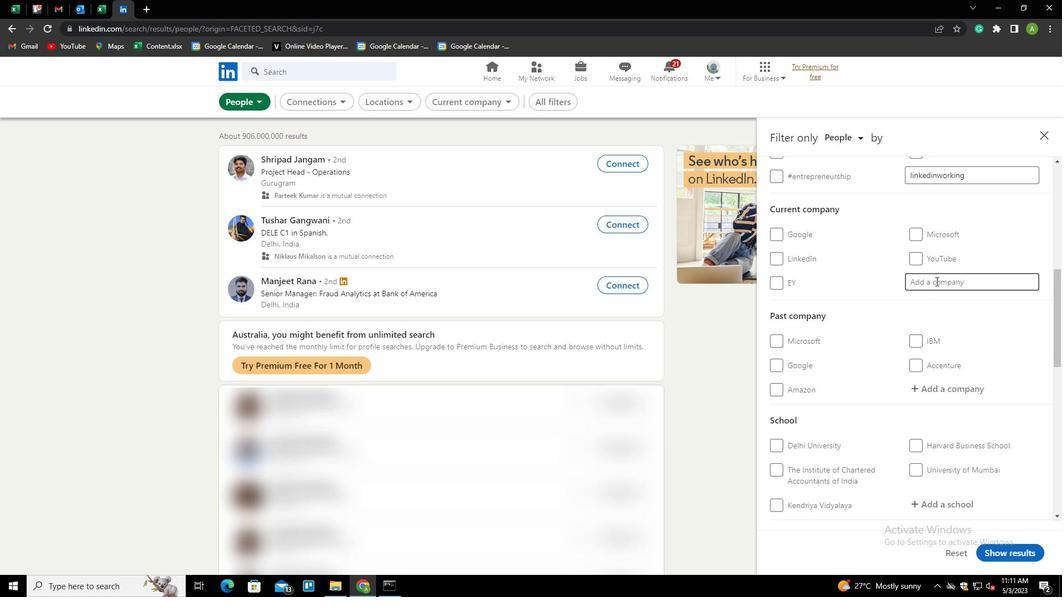 
Action: Mouse pressed left at (940, 280)
Screenshot: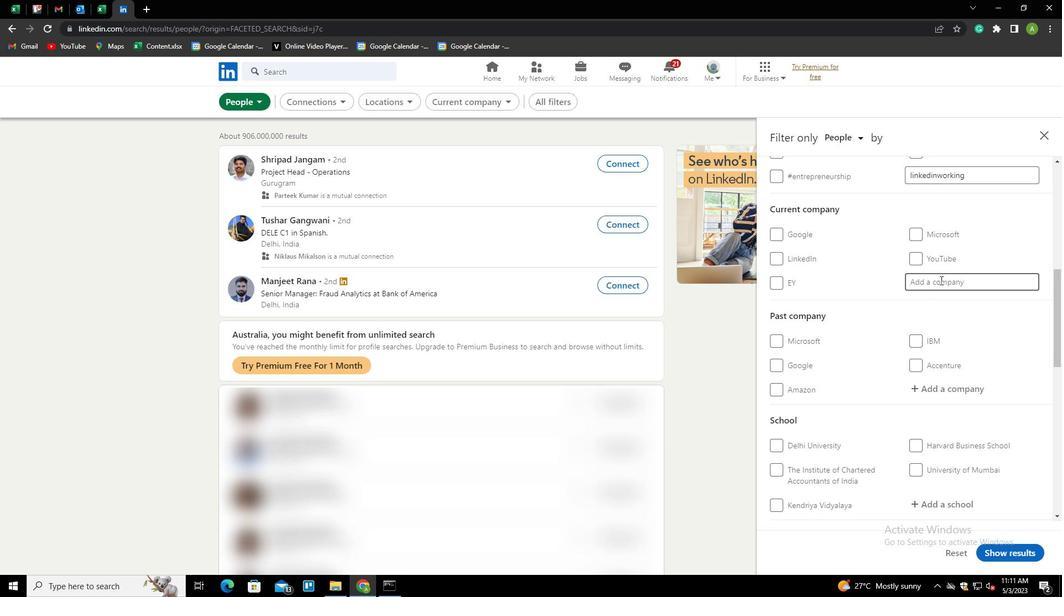
Action: Key pressed <Key.shift>PTQ<Key.backspace>W<Key.down><Key.enter>
Screenshot: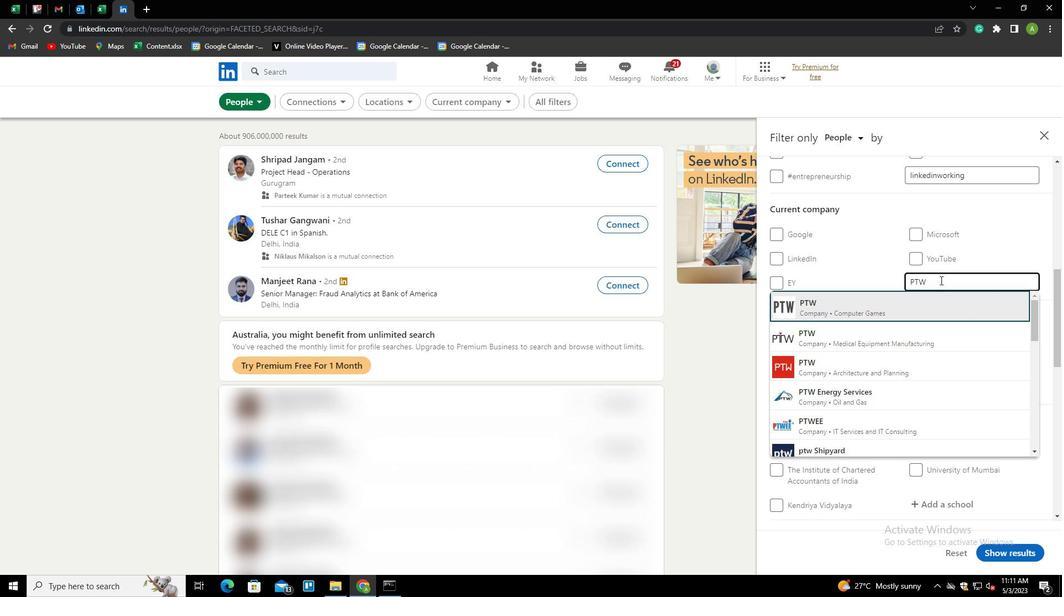 
Action: Mouse scrolled (940, 279) with delta (0, 0)
Screenshot: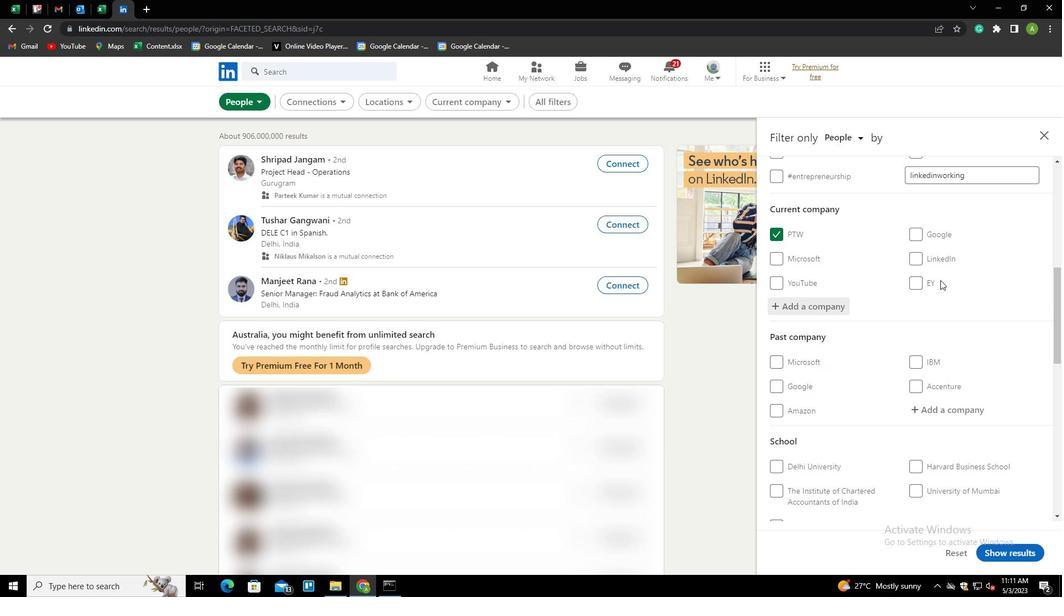 
Action: Mouse scrolled (940, 279) with delta (0, 0)
Screenshot: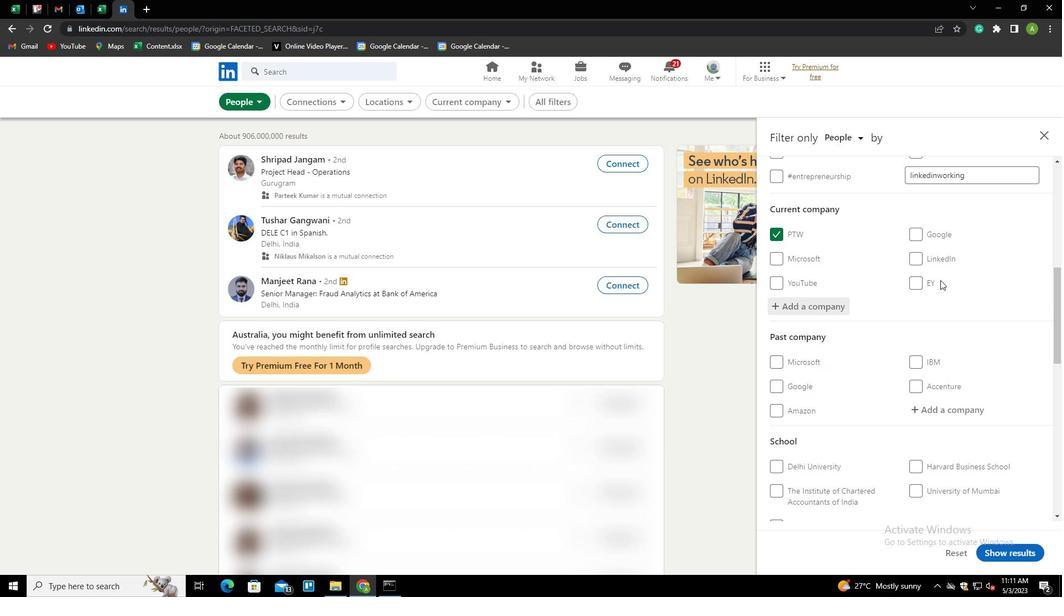 
Action: Mouse scrolled (940, 279) with delta (0, 0)
Screenshot: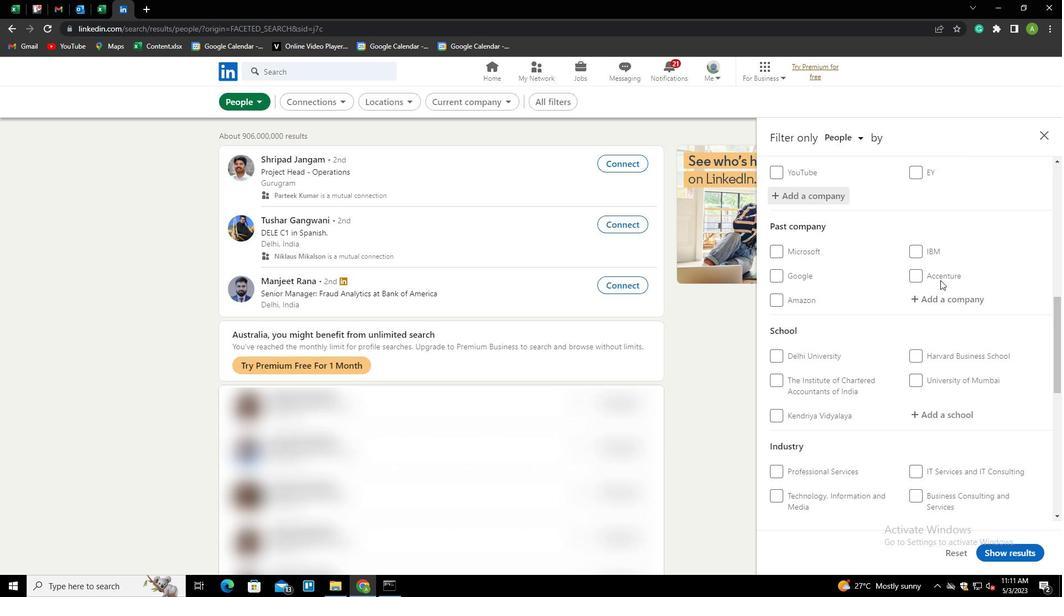 
Action: Mouse moved to (930, 355)
Screenshot: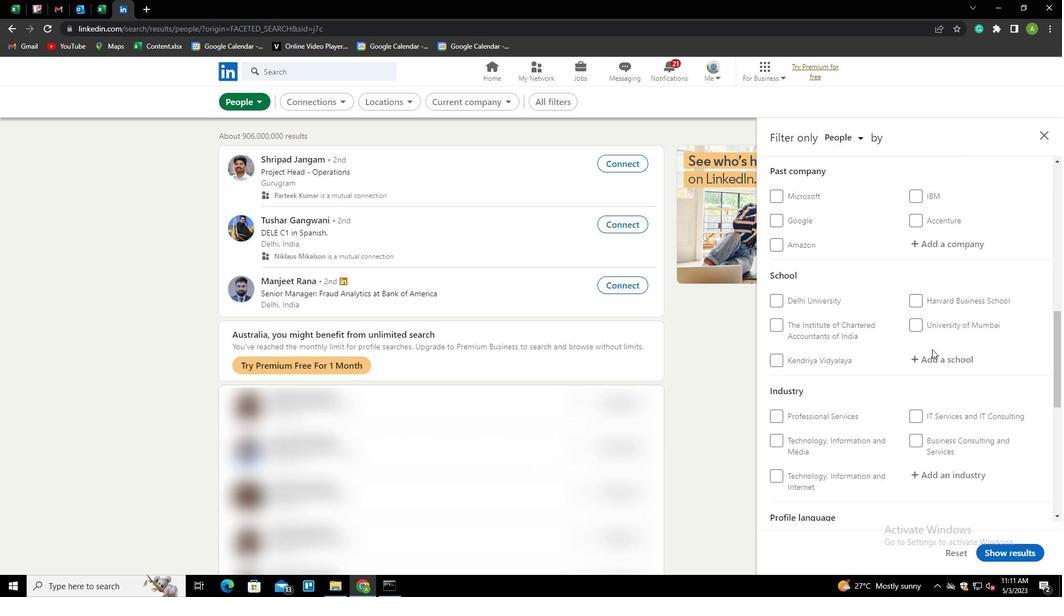 
Action: Mouse pressed left at (930, 355)
Screenshot: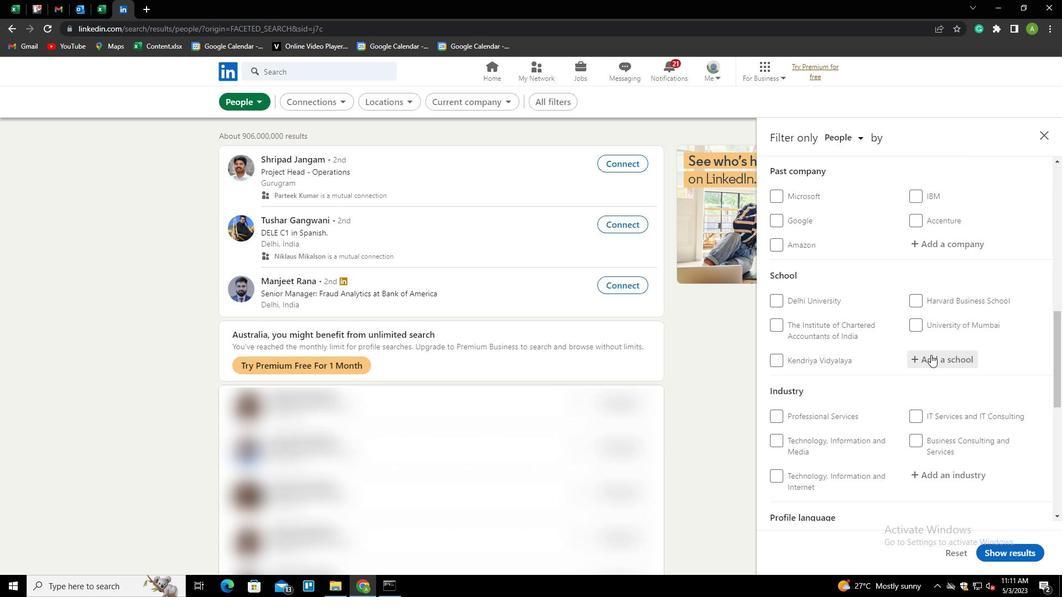
Action: Key pressed <Key.shift>THIAGARAJAR<Key.down><Key.down><Key.space><Key.shift><Key.shift><Key.shift><Key.shift><Key.shift><Key.shift><Key.shift>COLLEGE<Key.down><Key.down><Key.enter>
Screenshot: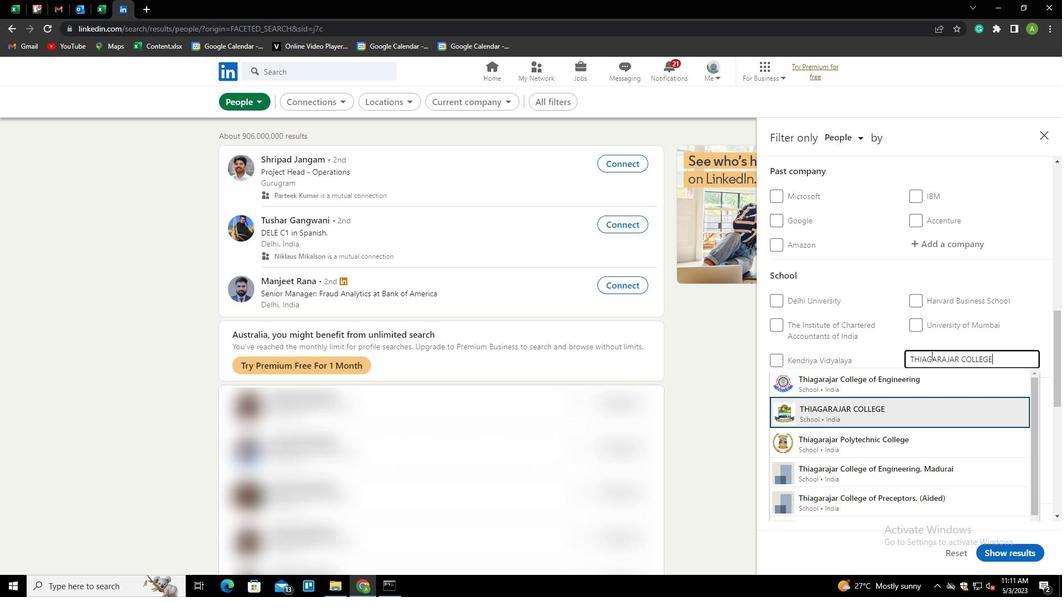 
Action: Mouse scrolled (930, 354) with delta (0, 0)
Screenshot: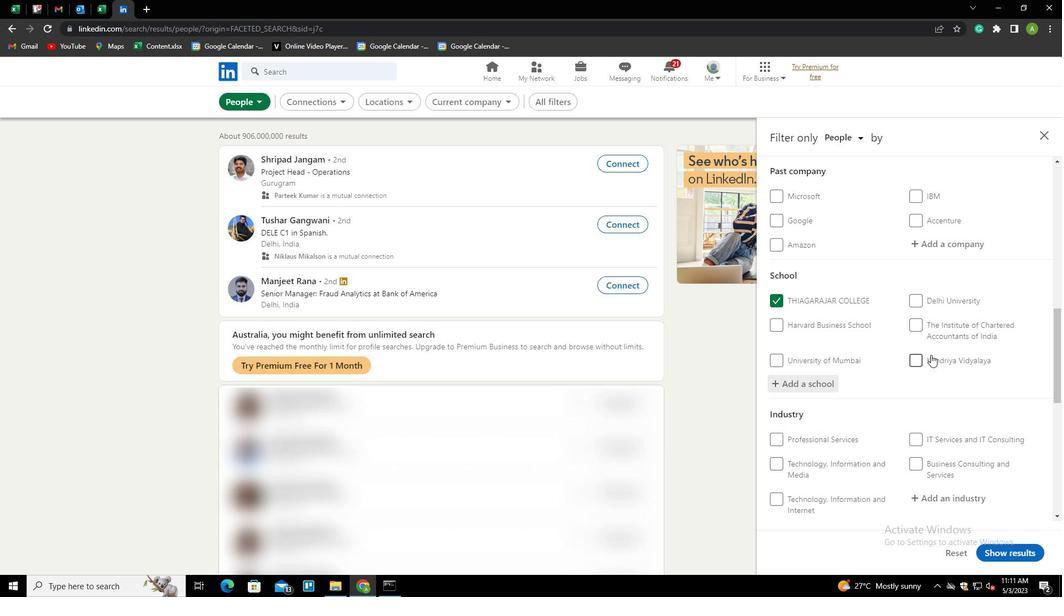 
Action: Mouse scrolled (930, 354) with delta (0, 0)
Screenshot: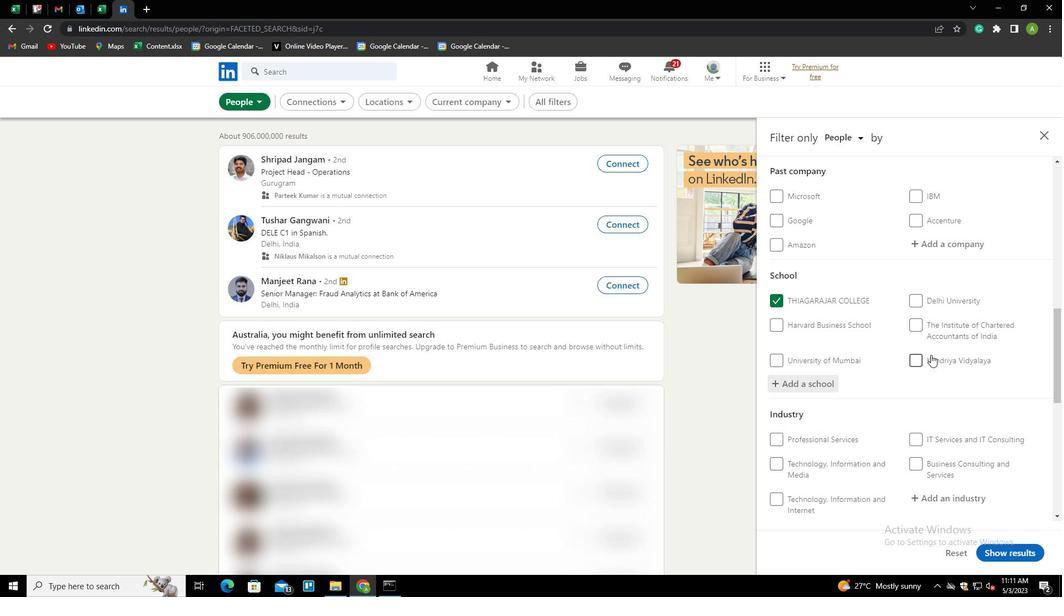 
Action: Mouse scrolled (930, 354) with delta (0, 0)
Screenshot: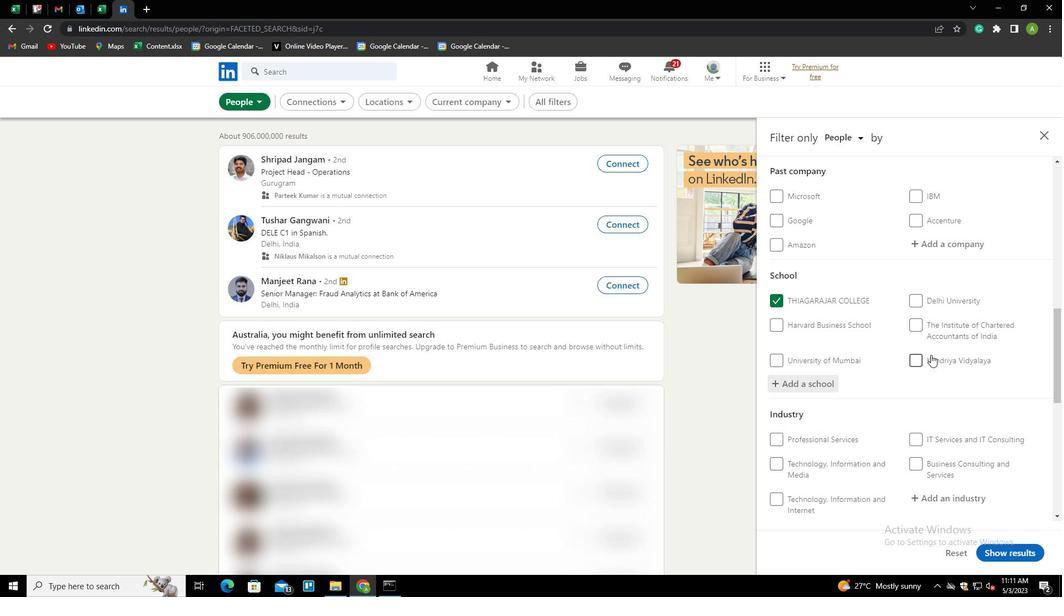 
Action: Mouse scrolled (930, 354) with delta (0, 0)
Screenshot: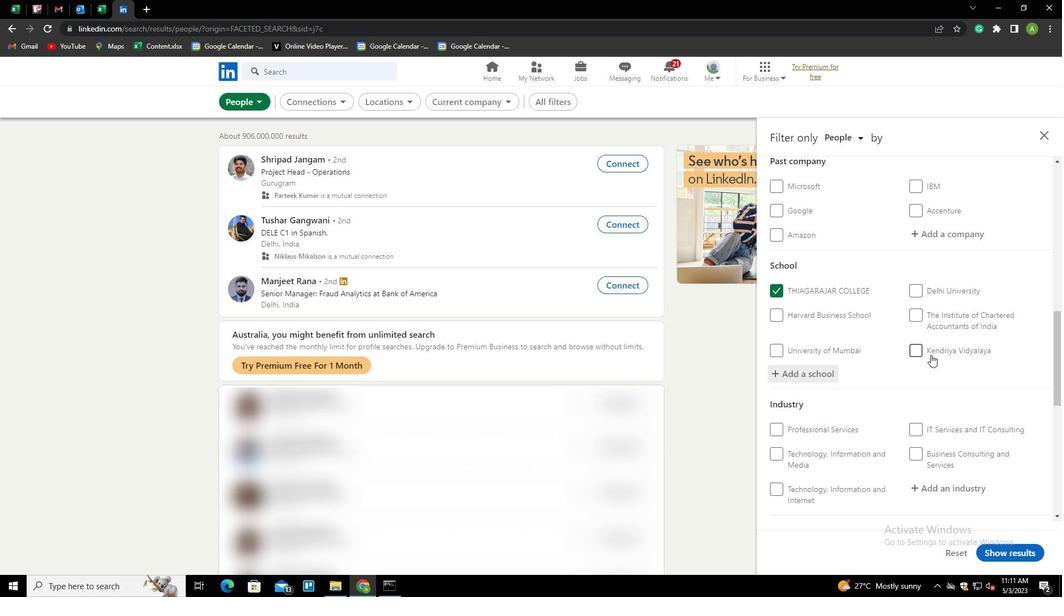 
Action: Mouse moved to (933, 280)
Screenshot: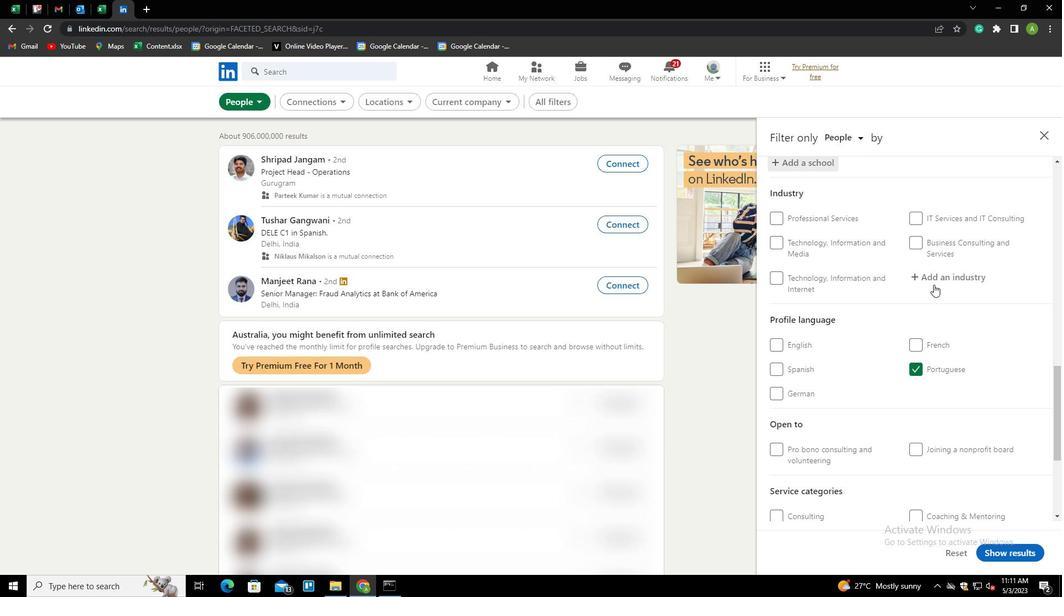 
Action: Mouse pressed left at (933, 280)
Screenshot: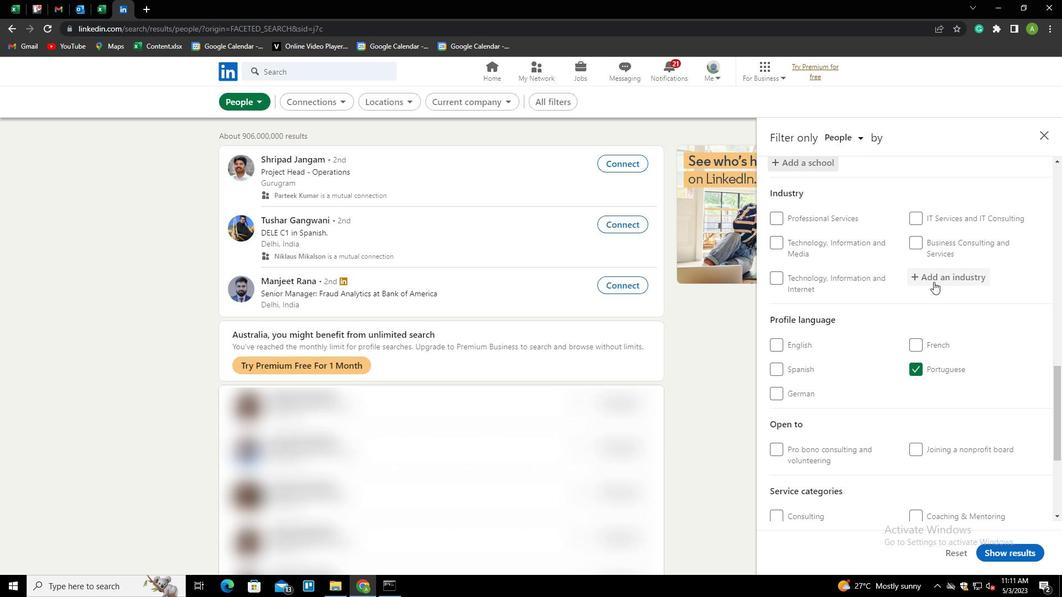 
Action: Key pressed <Key.shift>
Screenshot: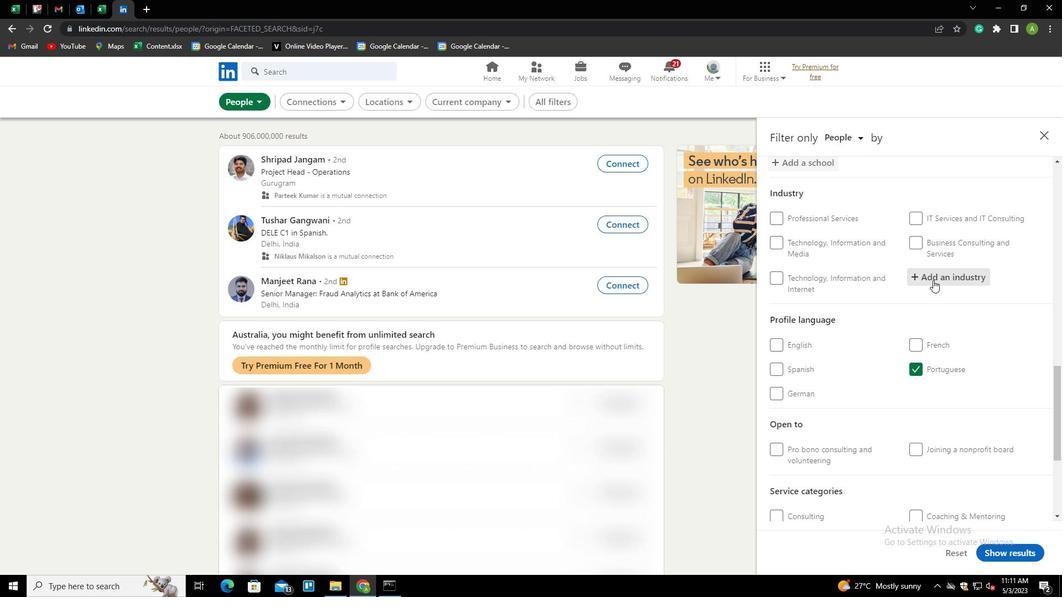 
Action: Mouse moved to (929, 280)
Screenshot: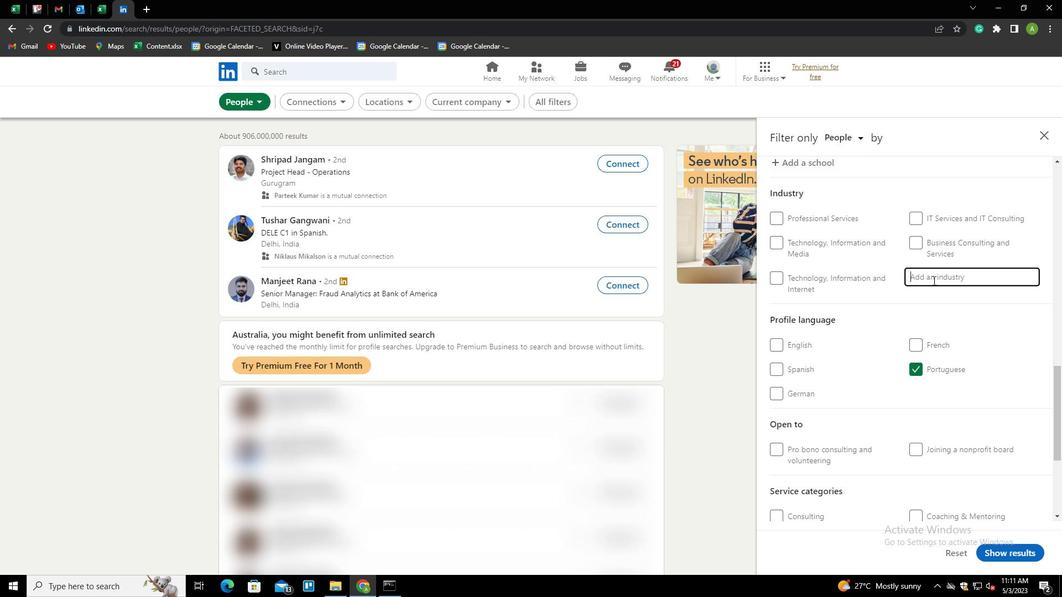 
Action: Key pressed T<Key.backspace>IT<Key.space>SYSTEM<Key.space><Key.shift>CUSTOM<Key.space><Key.shift>SOFTWARE<Key.space><Key.down><Key.enter>
Screenshot: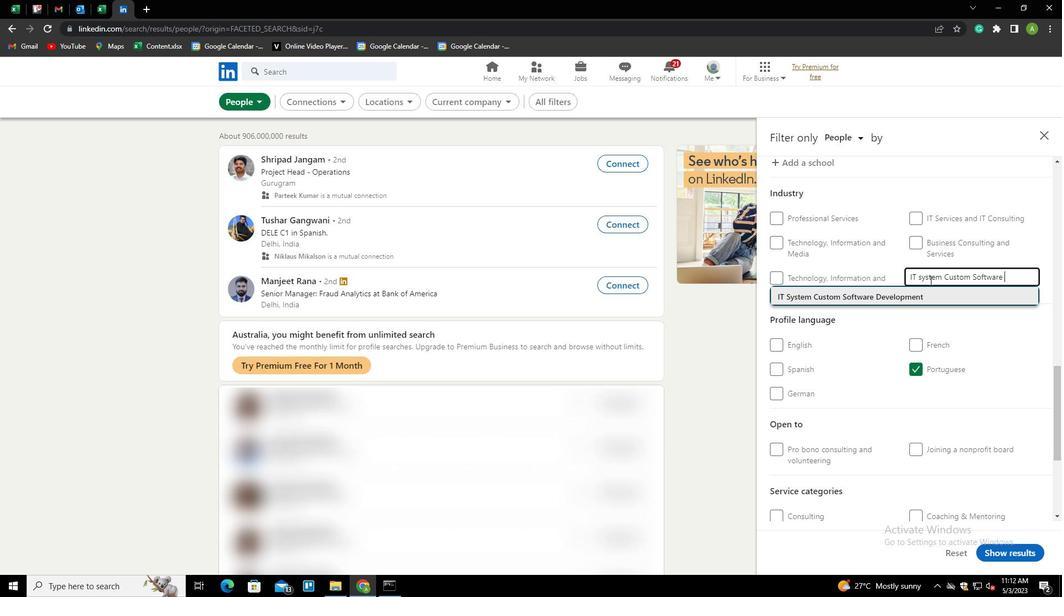 
Action: Mouse scrolled (929, 279) with delta (0, 0)
Screenshot: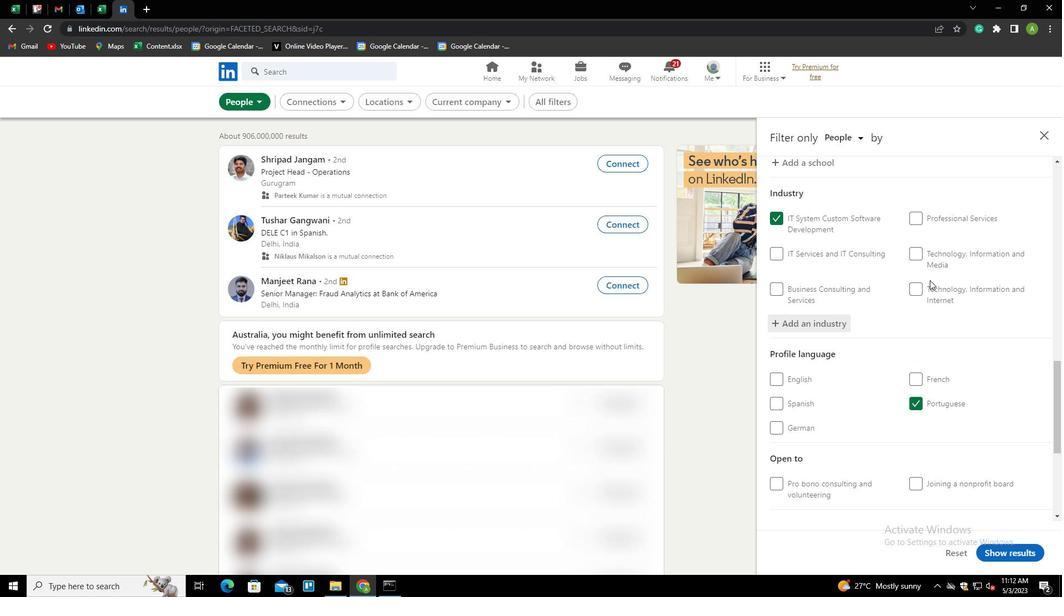 
Action: Mouse scrolled (929, 279) with delta (0, 0)
Screenshot: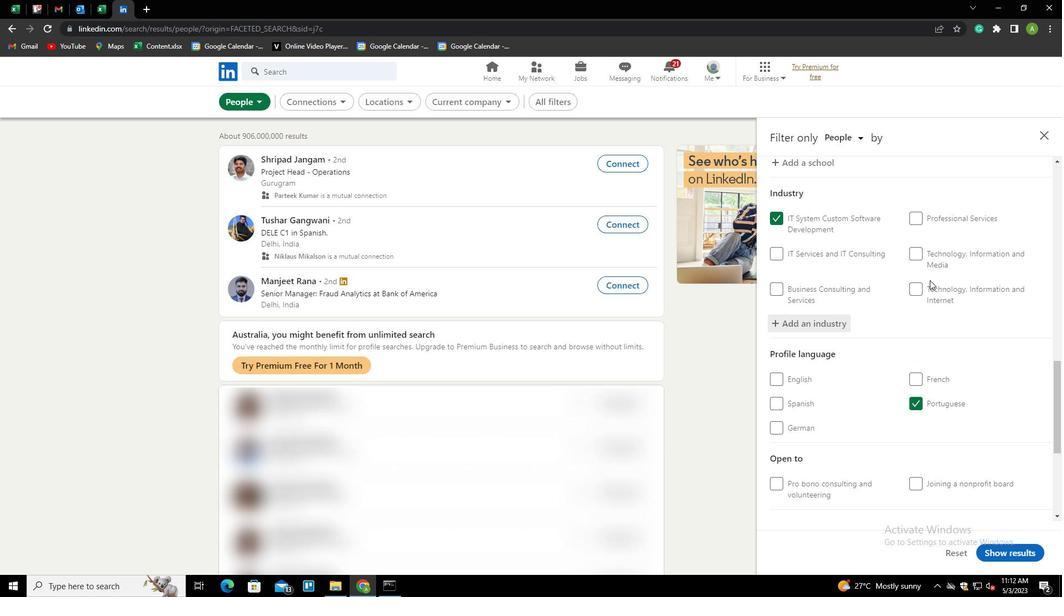 
Action: Mouse scrolled (929, 279) with delta (0, 0)
Screenshot: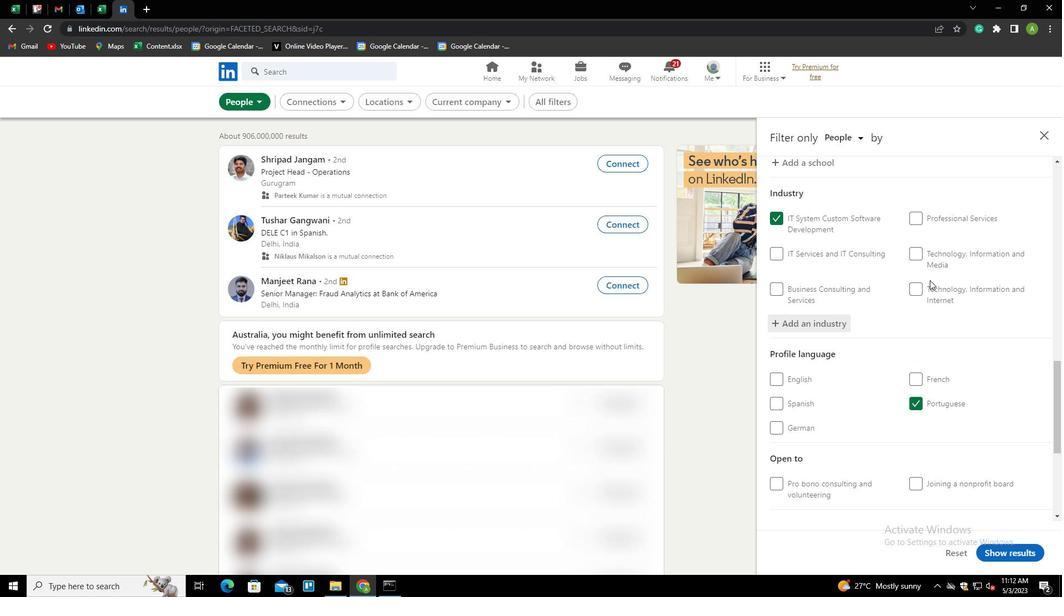 
Action: Mouse scrolled (929, 279) with delta (0, 0)
Screenshot: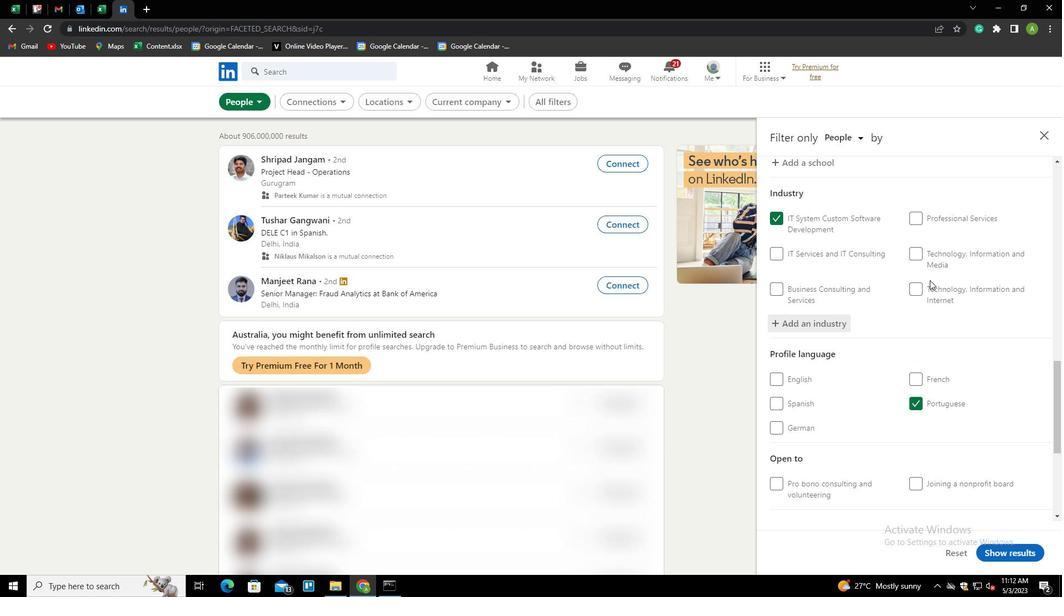 
Action: Mouse scrolled (929, 279) with delta (0, 0)
Screenshot: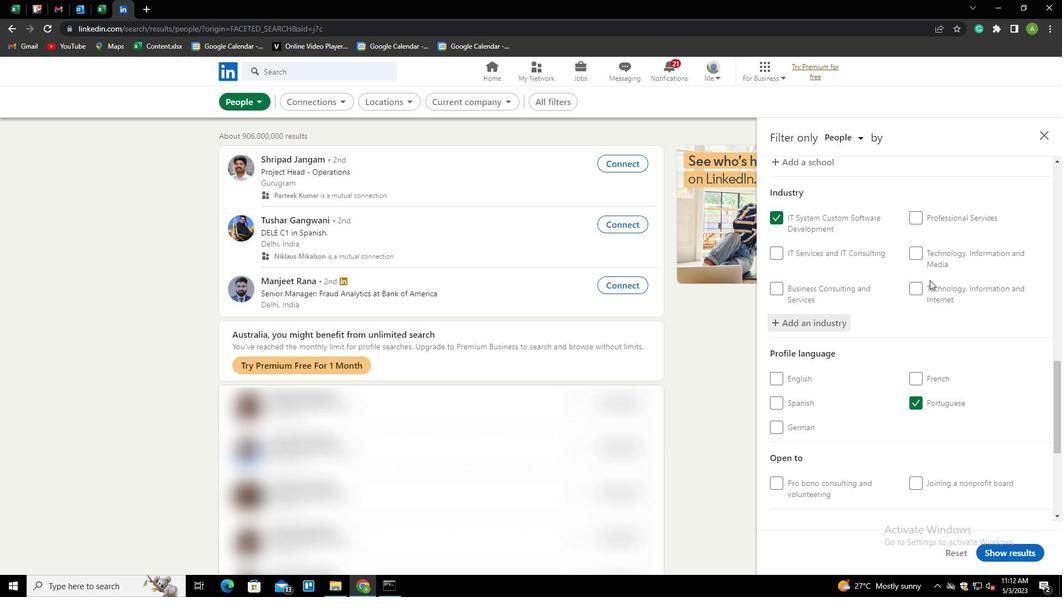 
Action: Mouse moved to (925, 374)
Screenshot: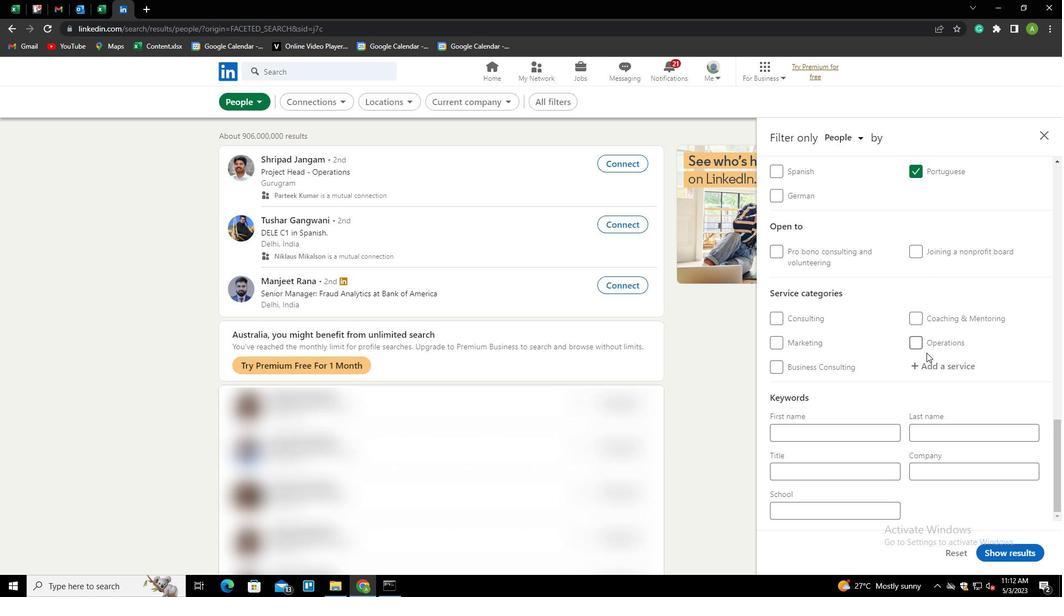 
Action: Mouse pressed left at (925, 374)
Screenshot: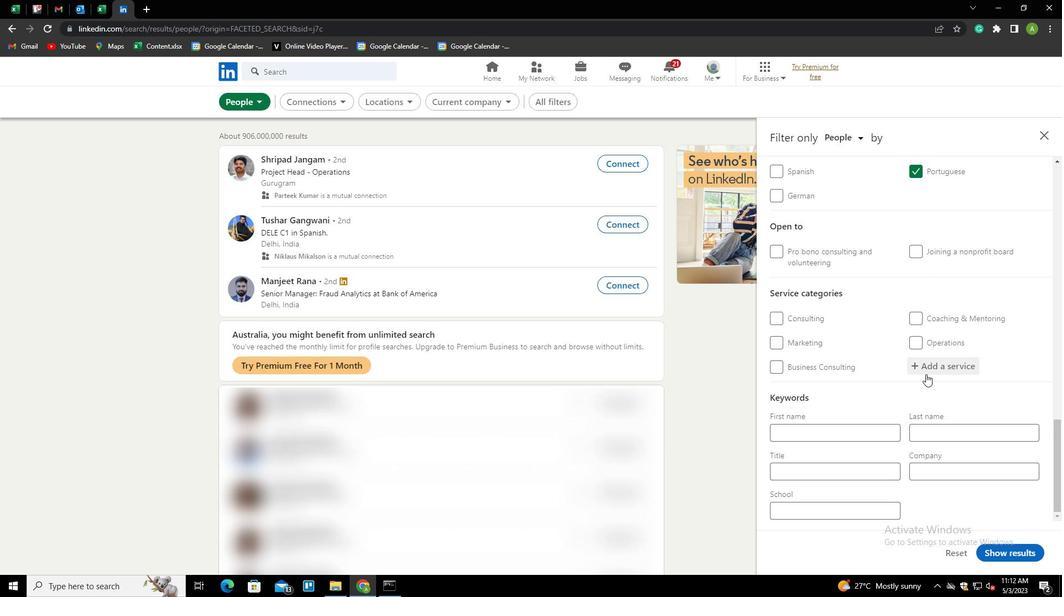 
Action: Mouse moved to (926, 372)
Screenshot: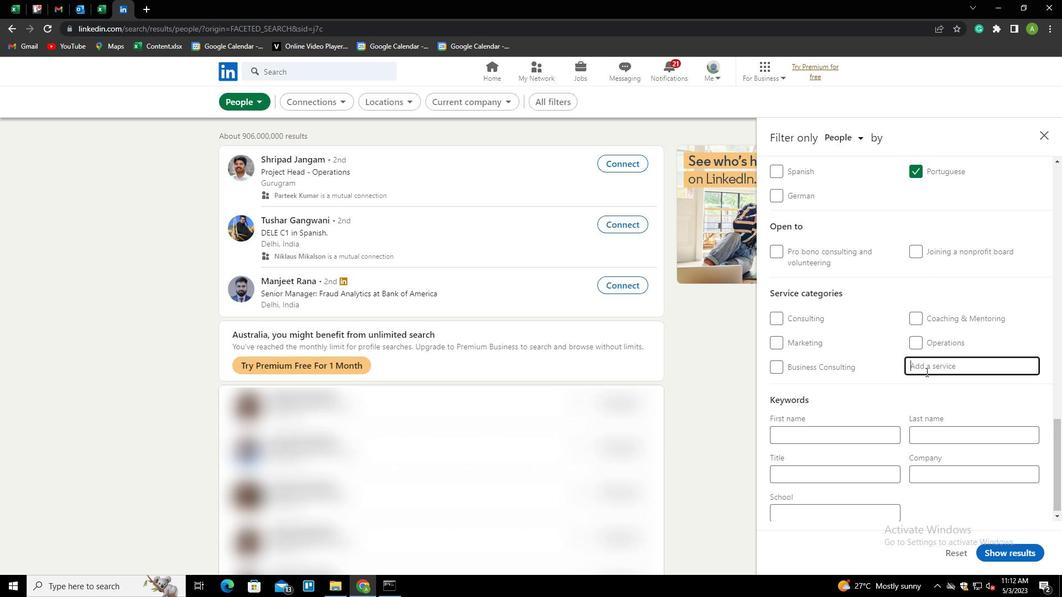 
Action: Key pressed <Key.shift>REAL<Key.space><Key.shift>ESATE<Key.space><Key.shift>A<Key.backspace><Key.backspace><Key.backspace><Key.backspace><Key.backspace>TATE<Key.space><Key.shift><Key.shift><Key.shift><Key.shift><Key.shift><Key.shift>APPRAISAL<Key.down><Key.enter>
Screenshot: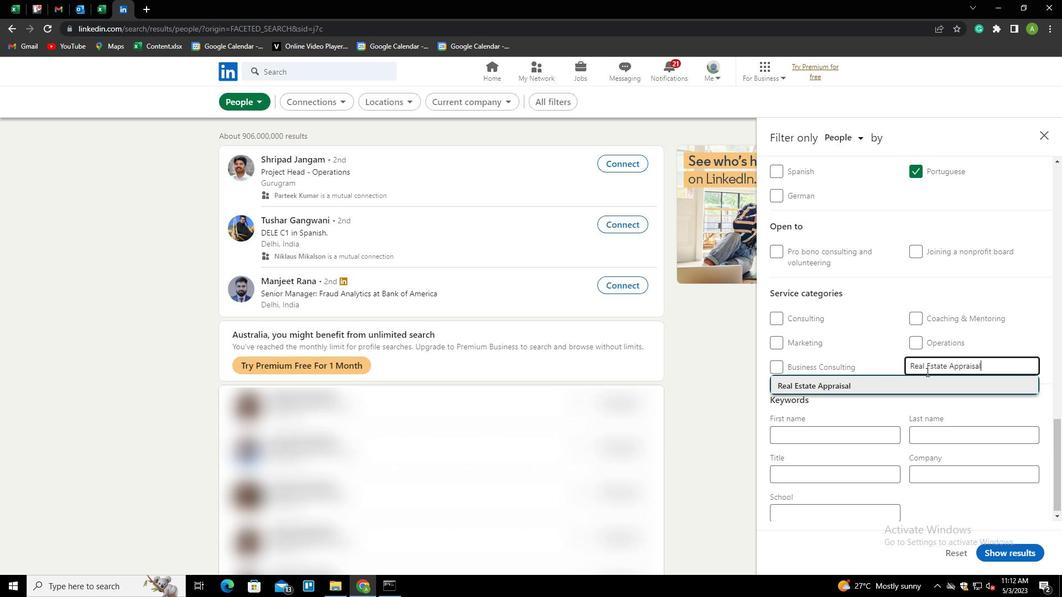 
Action: Mouse scrolled (926, 371) with delta (0, 0)
Screenshot: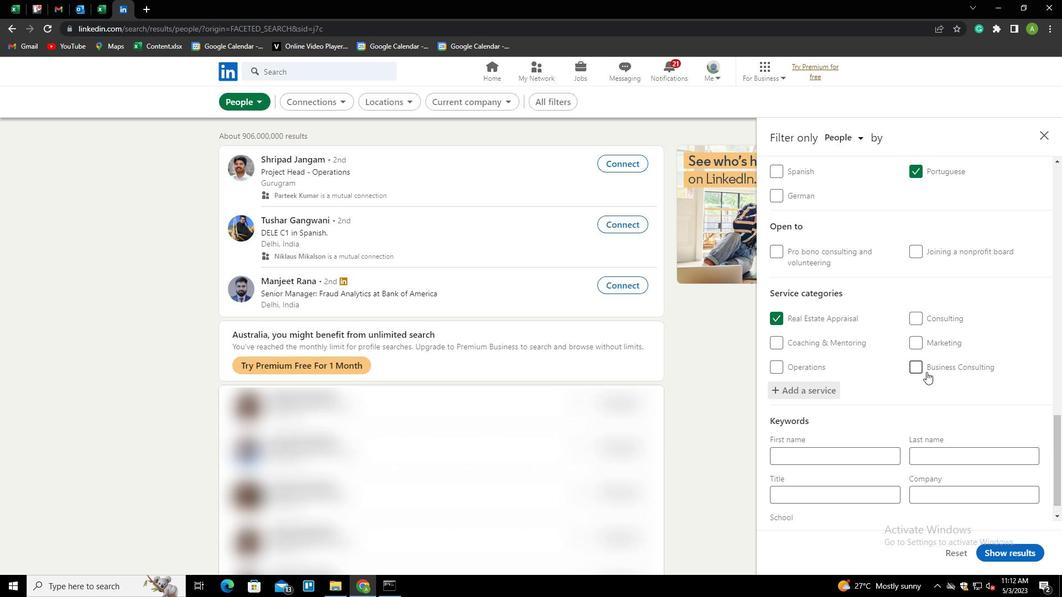 
Action: Mouse scrolled (926, 371) with delta (0, 0)
Screenshot: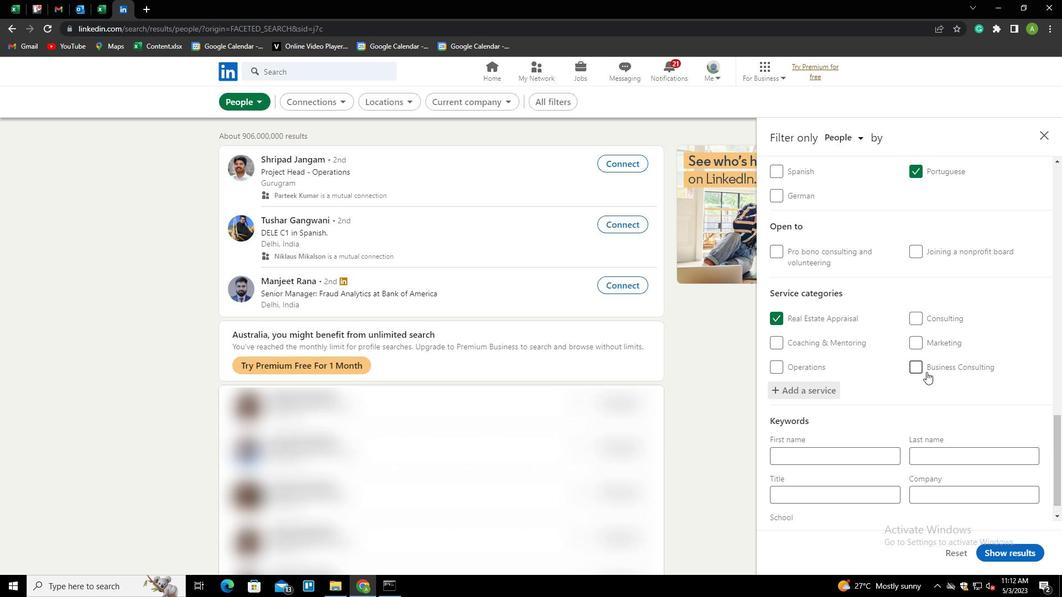 
Action: Mouse scrolled (926, 371) with delta (0, 0)
Screenshot: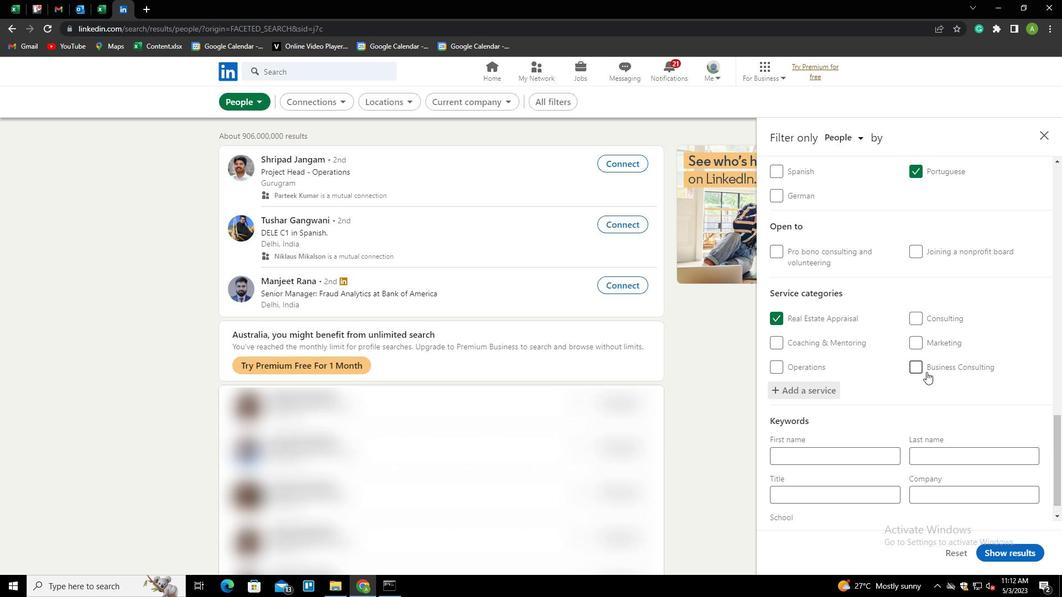 
Action: Mouse scrolled (926, 371) with delta (0, 0)
Screenshot: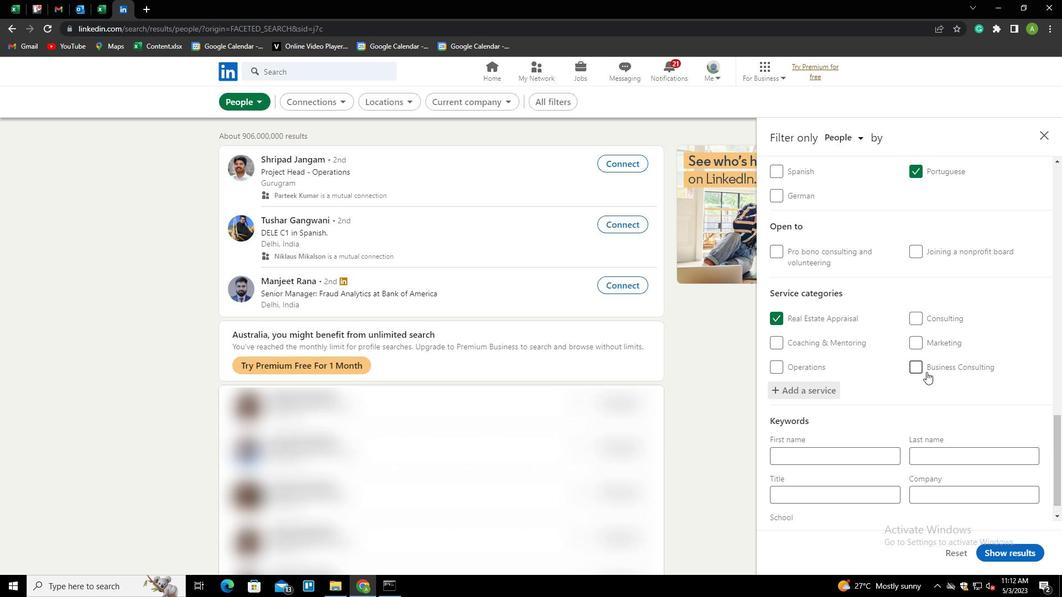 
Action: Mouse scrolled (926, 371) with delta (0, 0)
Screenshot: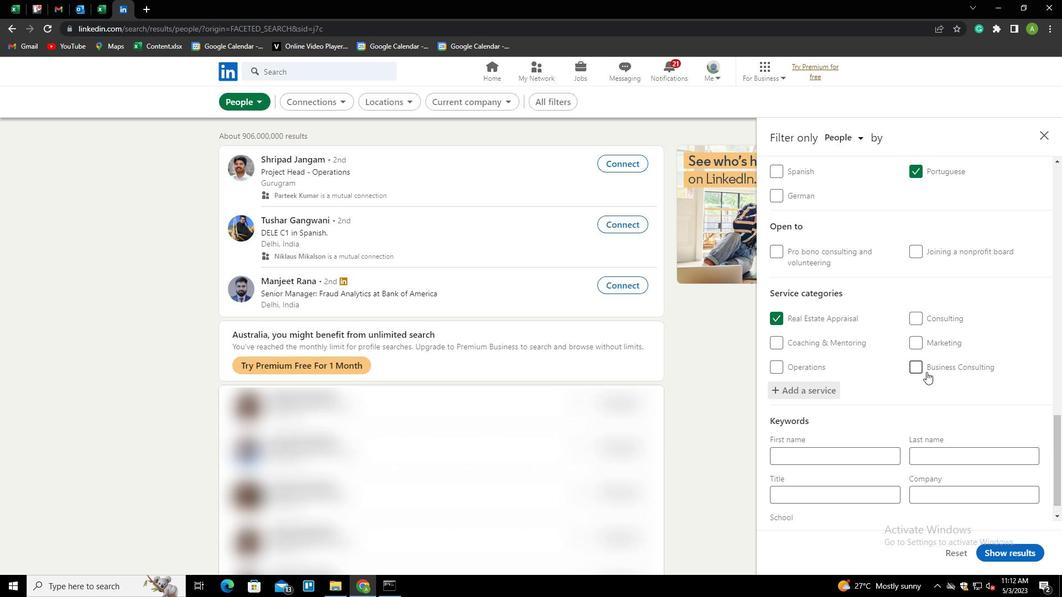 
Action: Mouse moved to (864, 466)
Screenshot: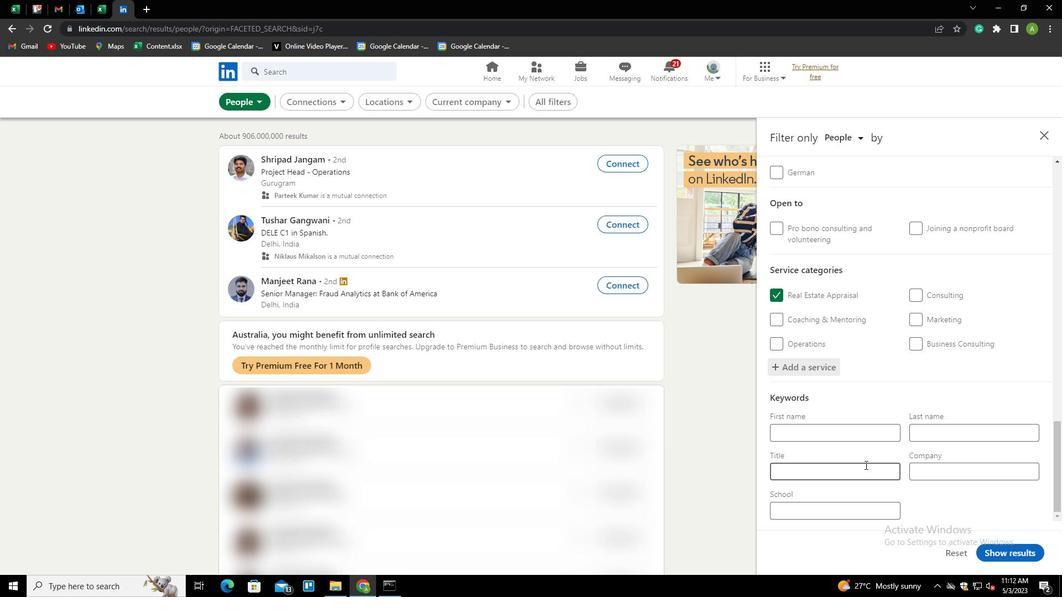
Action: Mouse pressed left at (864, 466)
Screenshot: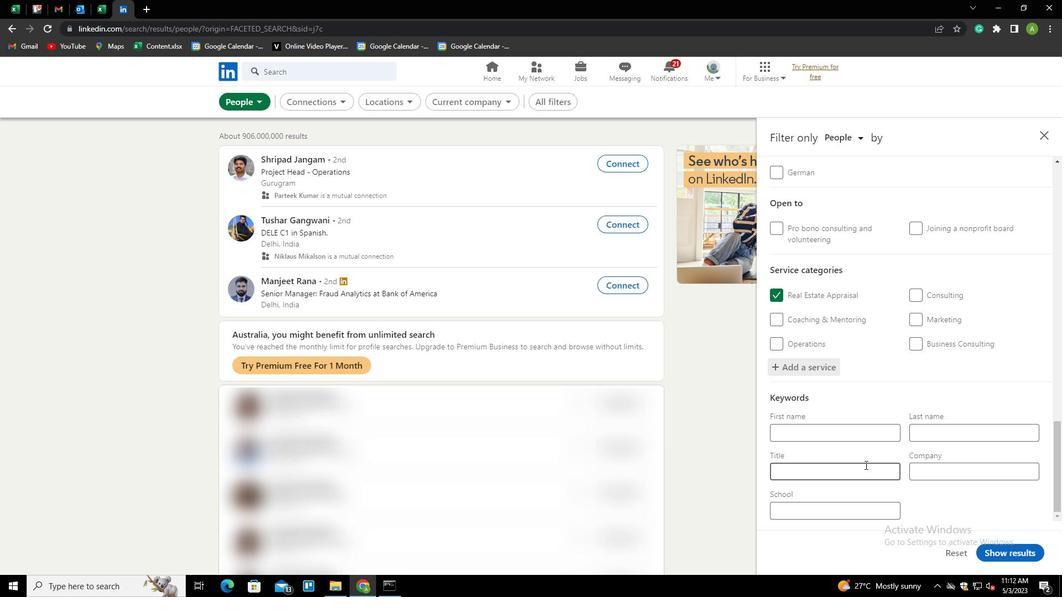 
Action: Mouse moved to (864, 466)
Screenshot: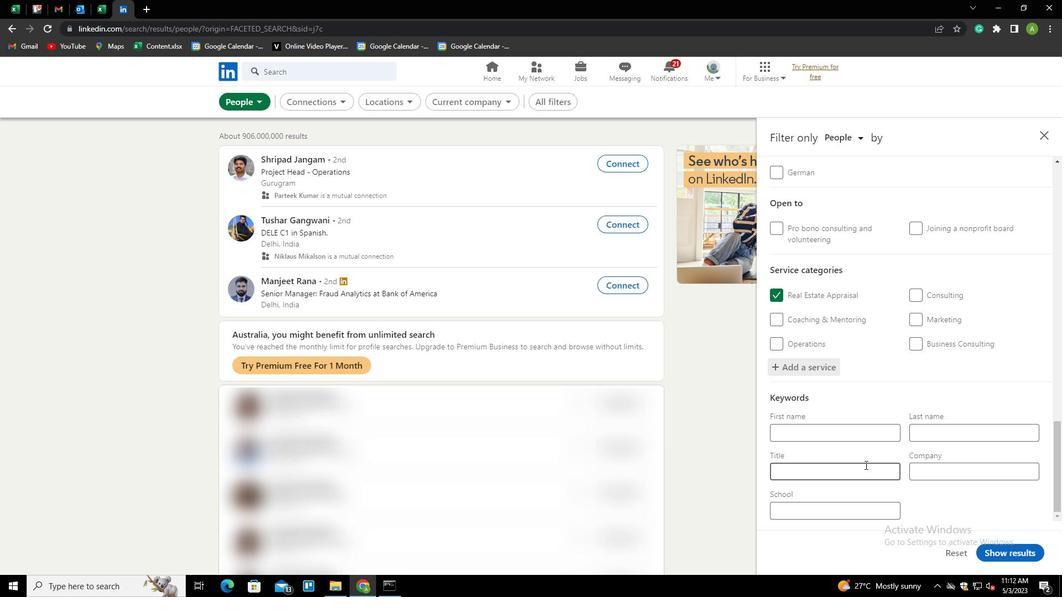 
Action: Key pressed <Key.shift><Key.shift><Key.shift><Key.shift><Key.shift><Key.shift><Key.shift><Key.shift><Key.shift><Key.shift><Key.shift><Key.shift><Key.shift><Key.shift><Key.shift><Key.shift><Key.shift><Key.shift><Key.shift><Key.shift><Key.shift><Key.shift><Key.shift><Key.shift><Key.shift><Key.shift><Key.shift><Key.shift><Key.shift><Key.shift><Key.shift><Key.shift><Key.shift><Key.shift><Key.shift><Key.shift><Key.shift><Key.shift><Key.shift><Key.shift><Key.shift>HEAD
Screenshot: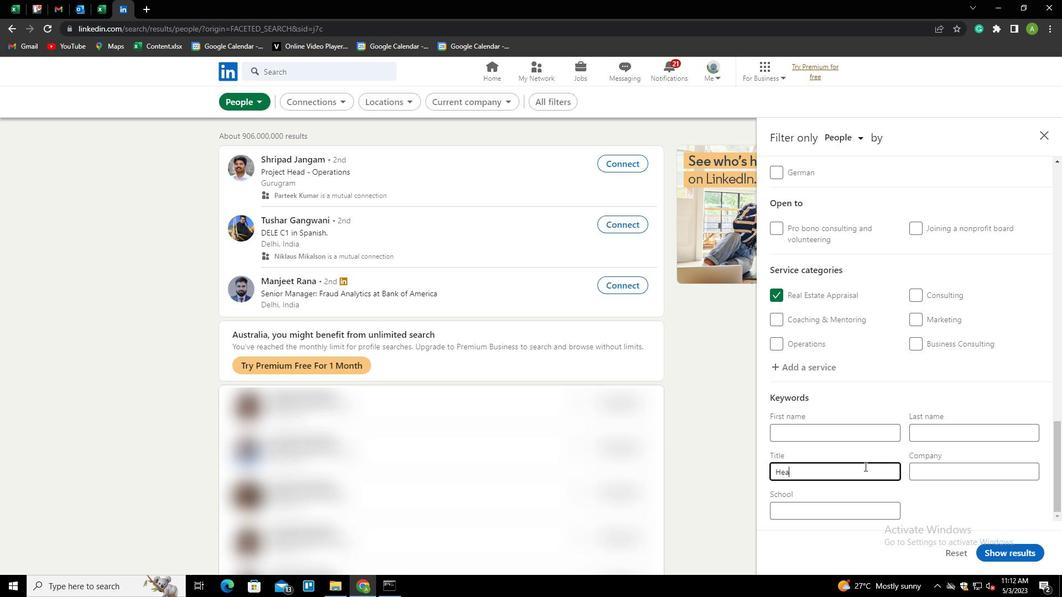 
Action: Mouse moved to (933, 495)
Screenshot: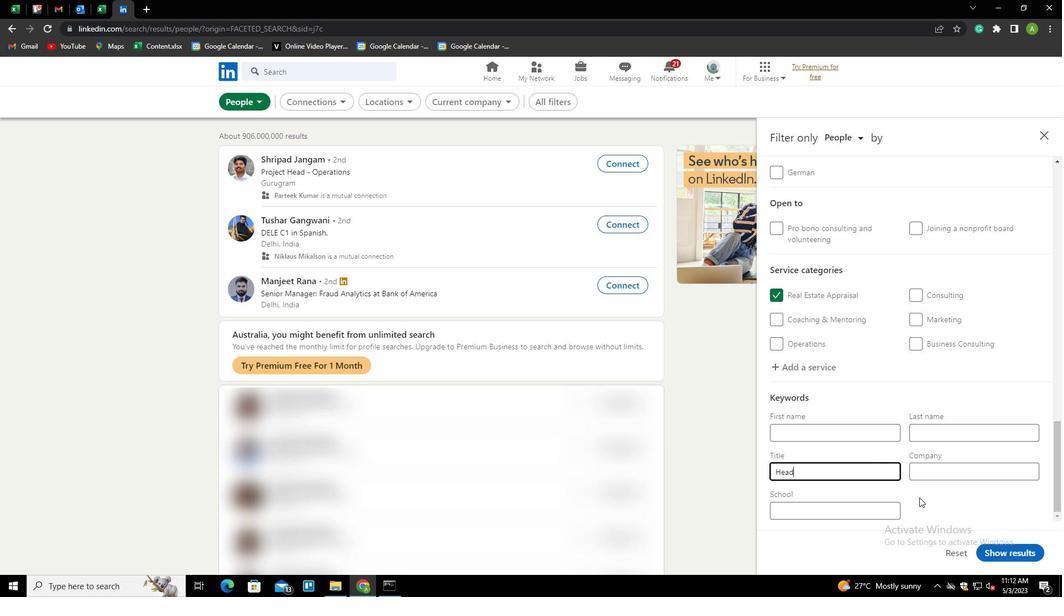 
Action: Mouse pressed left at (933, 495)
Screenshot: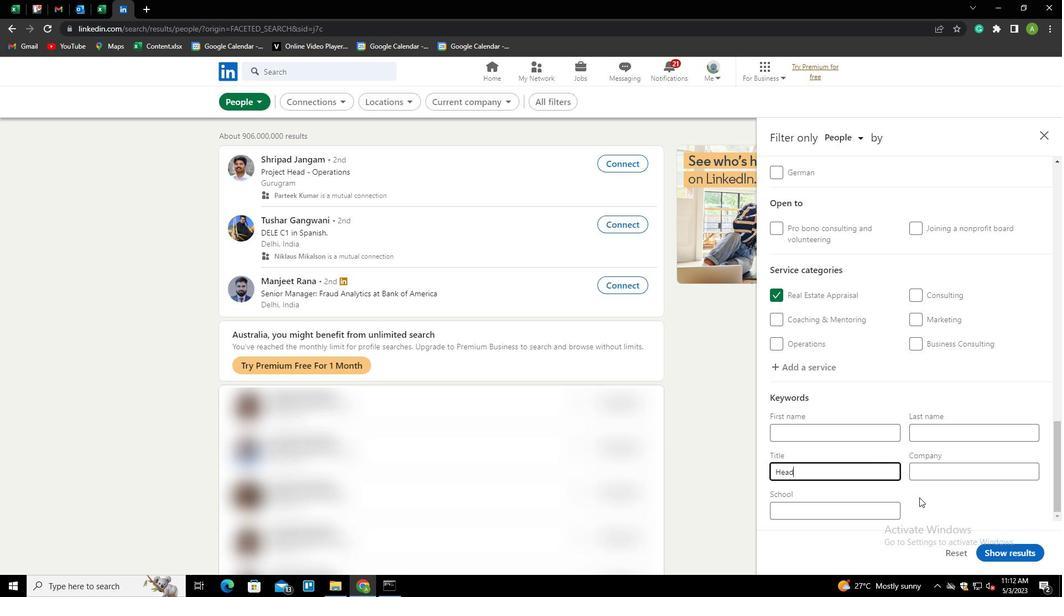 
Action: Mouse moved to (1008, 550)
Screenshot: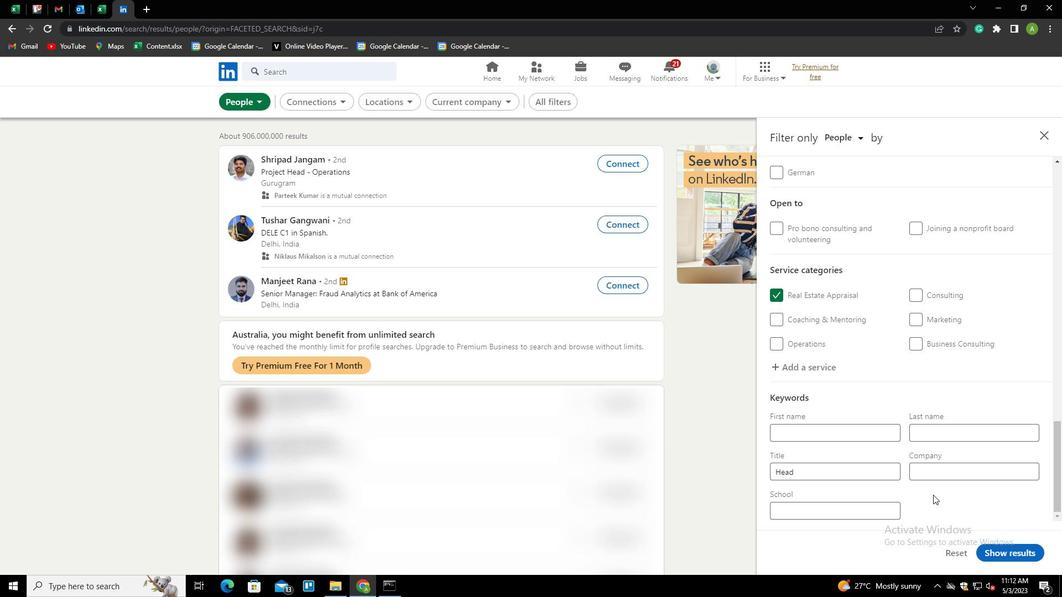 
Action: Mouse pressed left at (1008, 550)
Screenshot: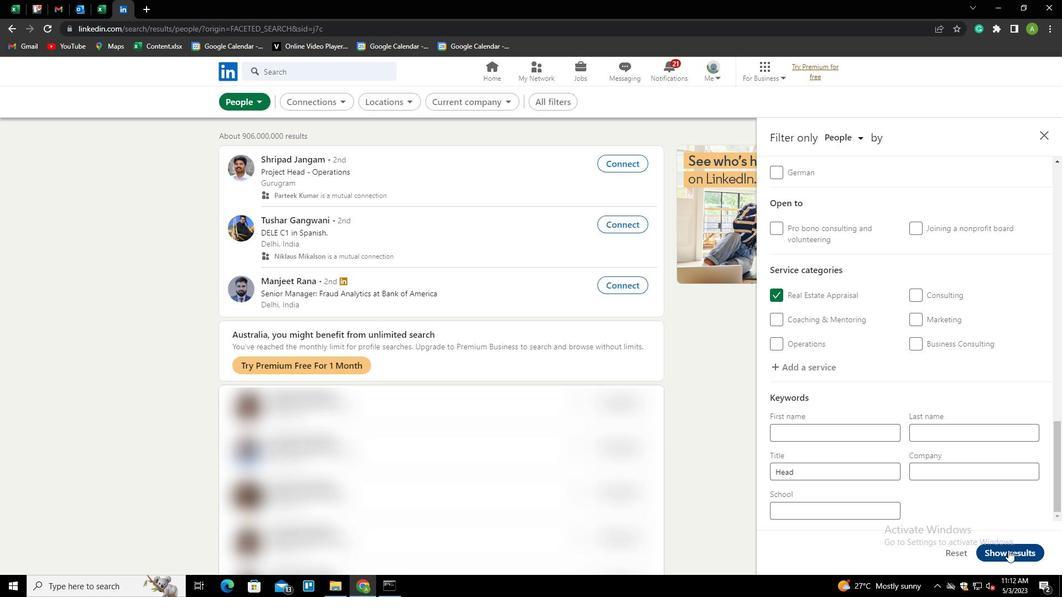 
